 Task: Search one way flight ticket for 1 adult, 1 child, 1 infant in seat in premium economy from Washington, D.c./arlington: Ronald Reagan Washington National Airport to Fort Wayne: Fort Wayne International Airport on 8-4-2023. Choice of flights is JetBlue. Number of bags: 2 carry on bags and 4 checked bags. Price is upto 105000. Outbound departure time preference is 14:45.
Action: Mouse moved to (281, 366)
Screenshot: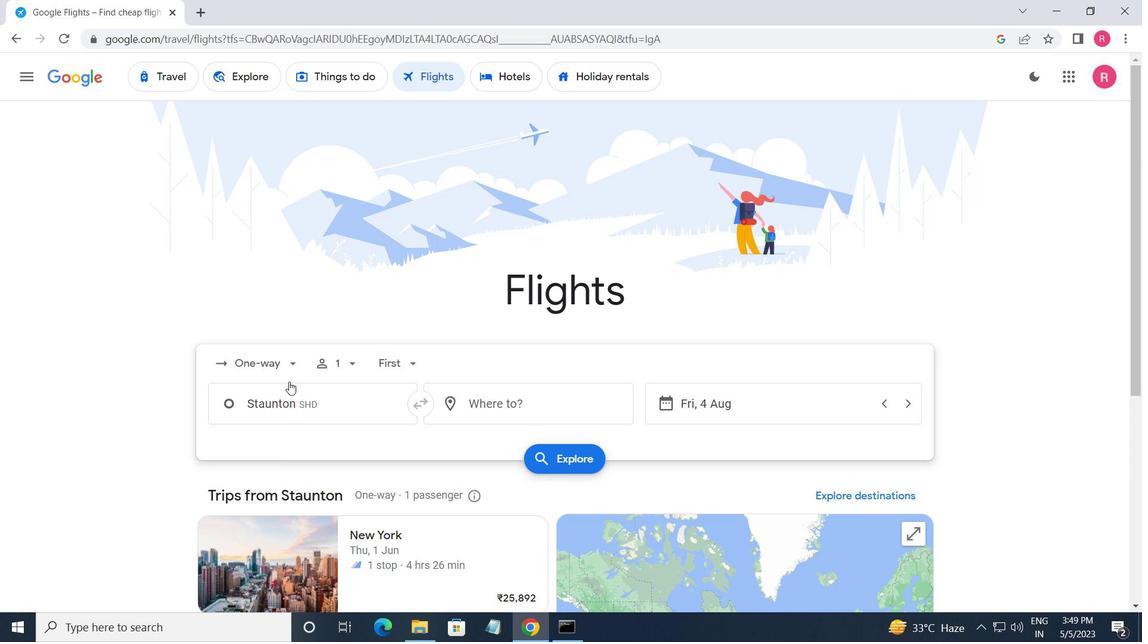 
Action: Mouse pressed left at (281, 366)
Screenshot: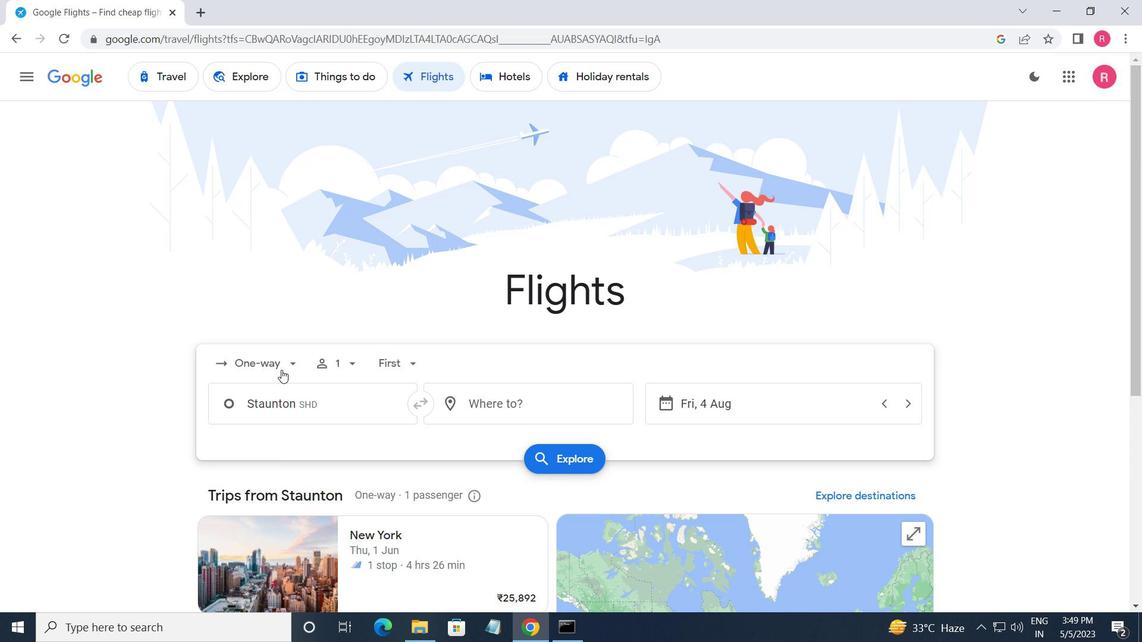
Action: Mouse moved to (253, 439)
Screenshot: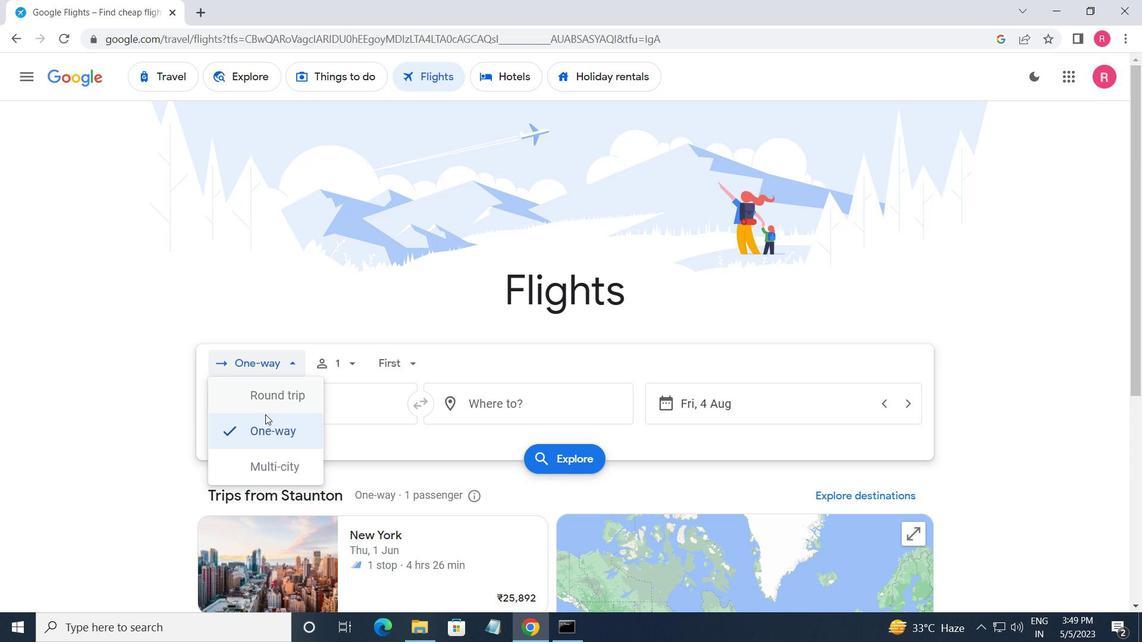 
Action: Mouse pressed left at (253, 439)
Screenshot: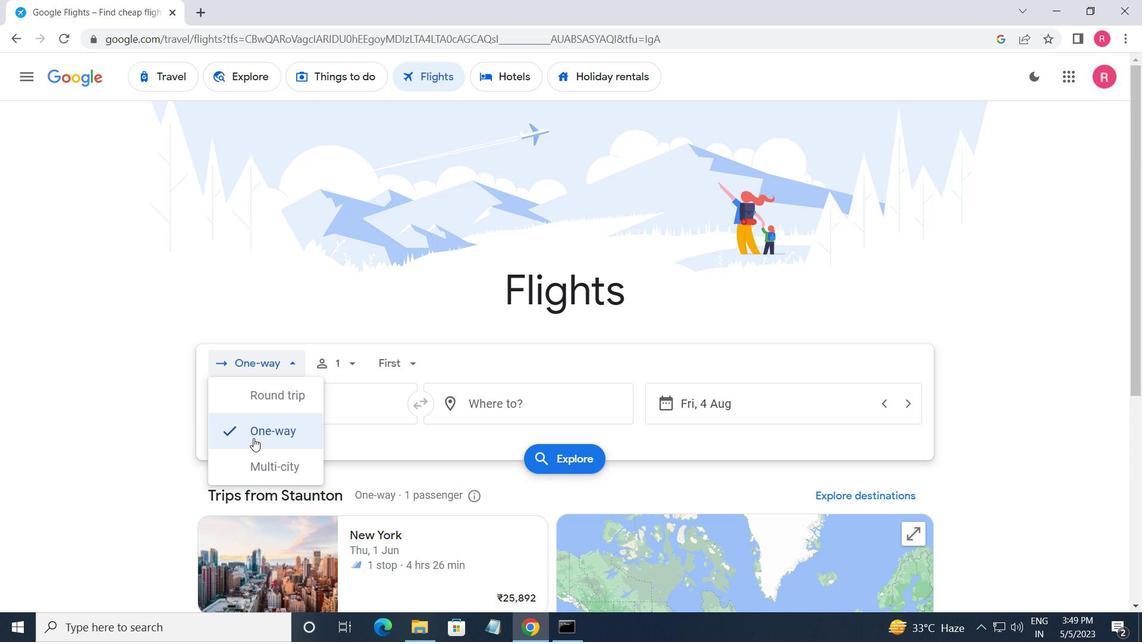 
Action: Mouse moved to (346, 365)
Screenshot: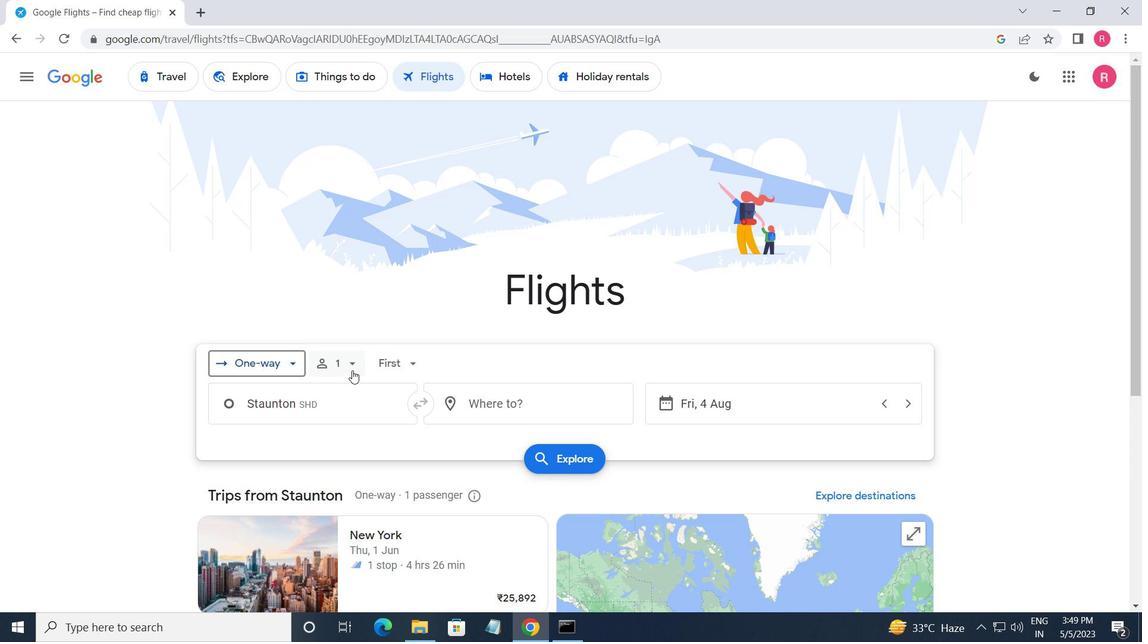 
Action: Mouse pressed left at (346, 365)
Screenshot: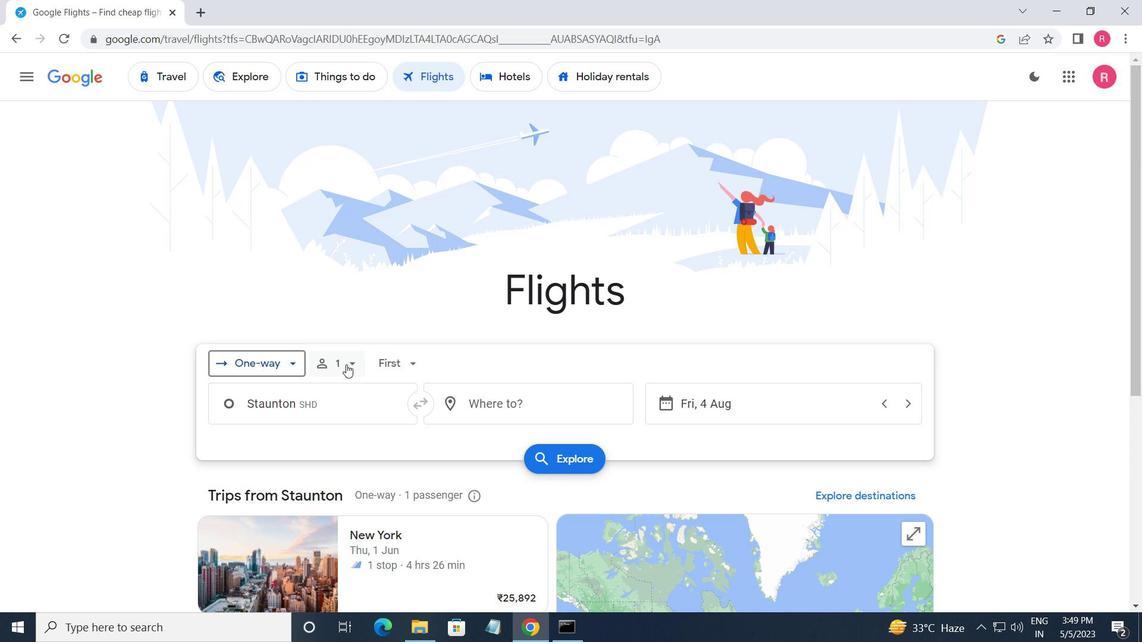 
Action: Mouse moved to (466, 444)
Screenshot: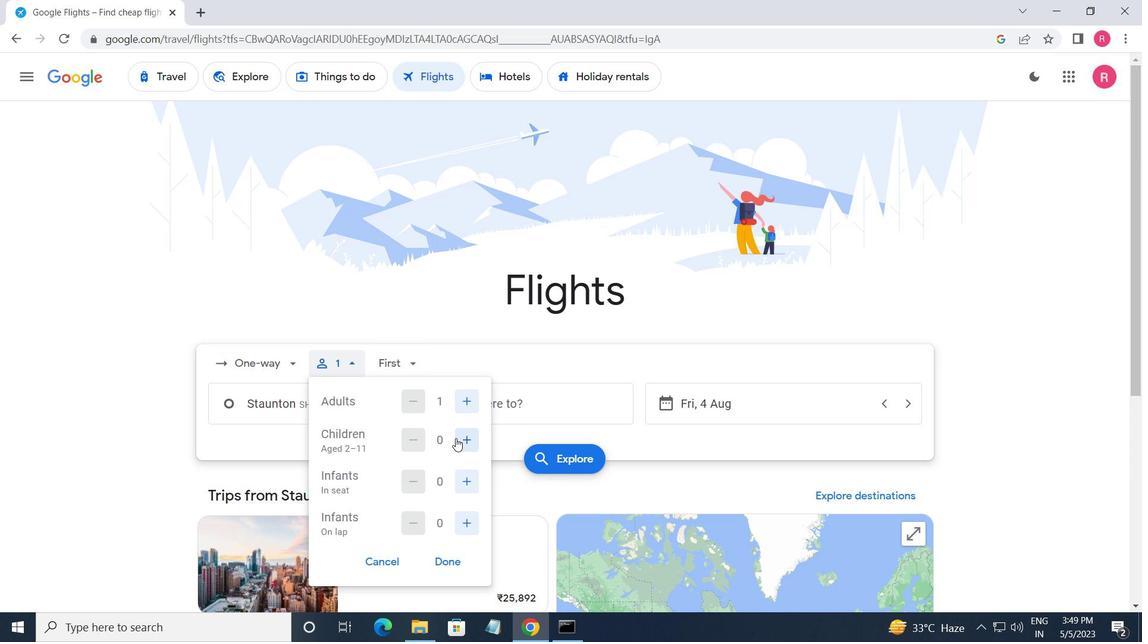 
Action: Mouse pressed left at (466, 444)
Screenshot: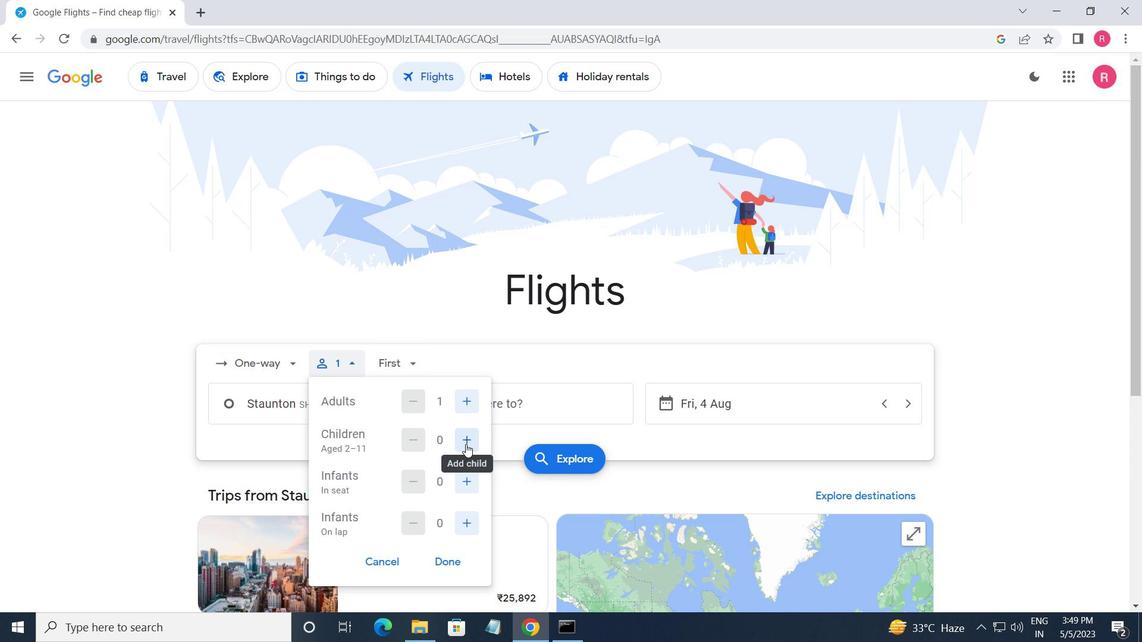 
Action: Mouse moved to (466, 485)
Screenshot: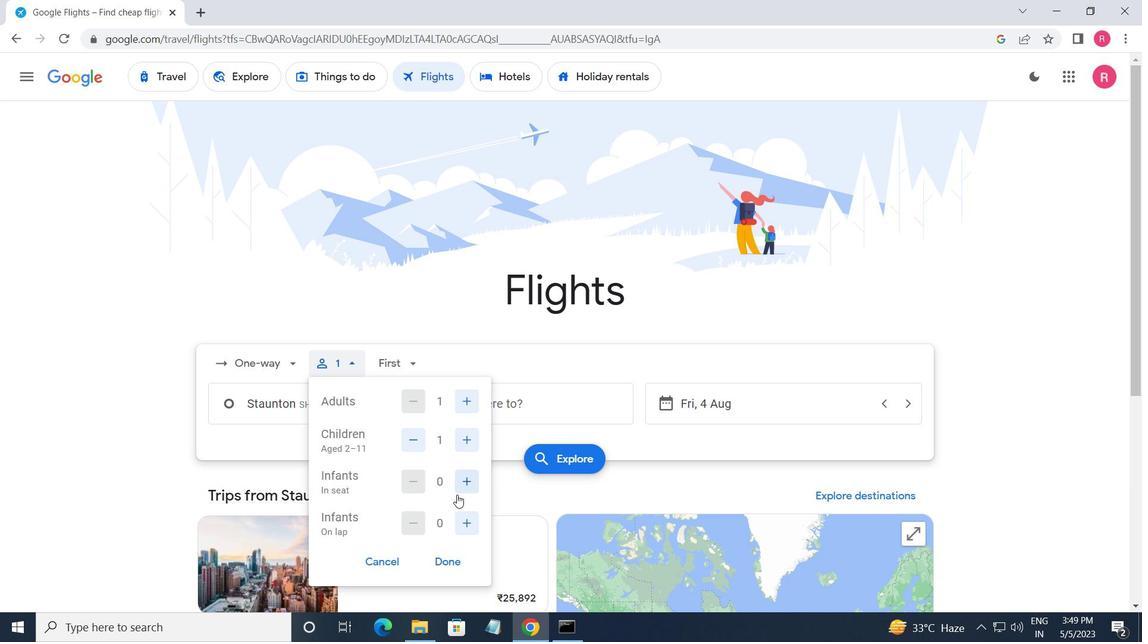 
Action: Mouse pressed left at (466, 485)
Screenshot: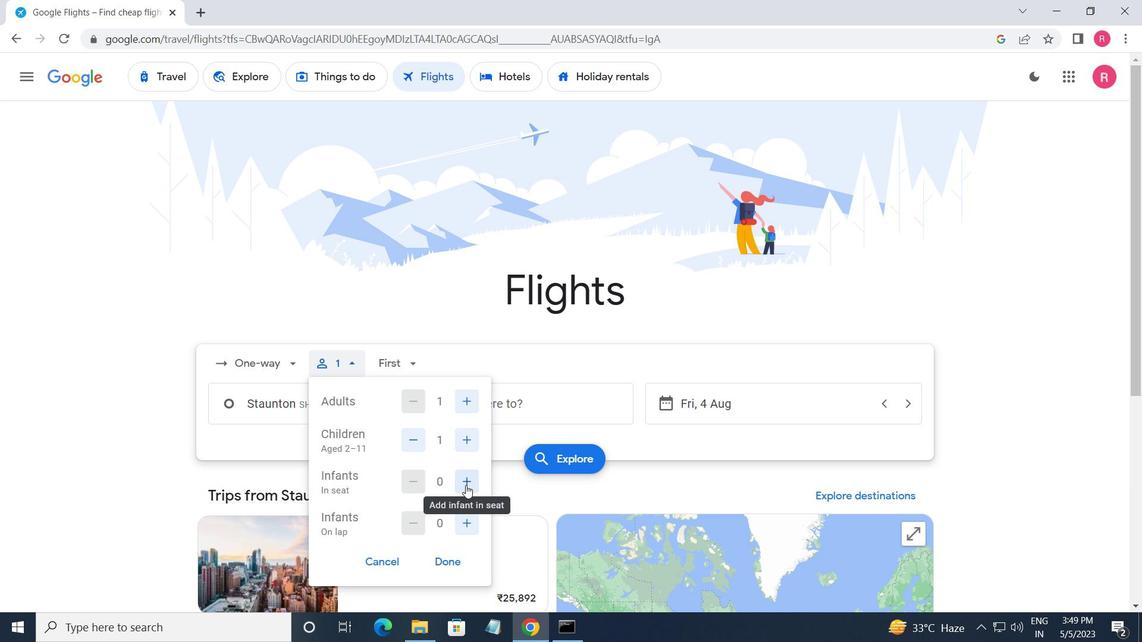 
Action: Mouse moved to (449, 558)
Screenshot: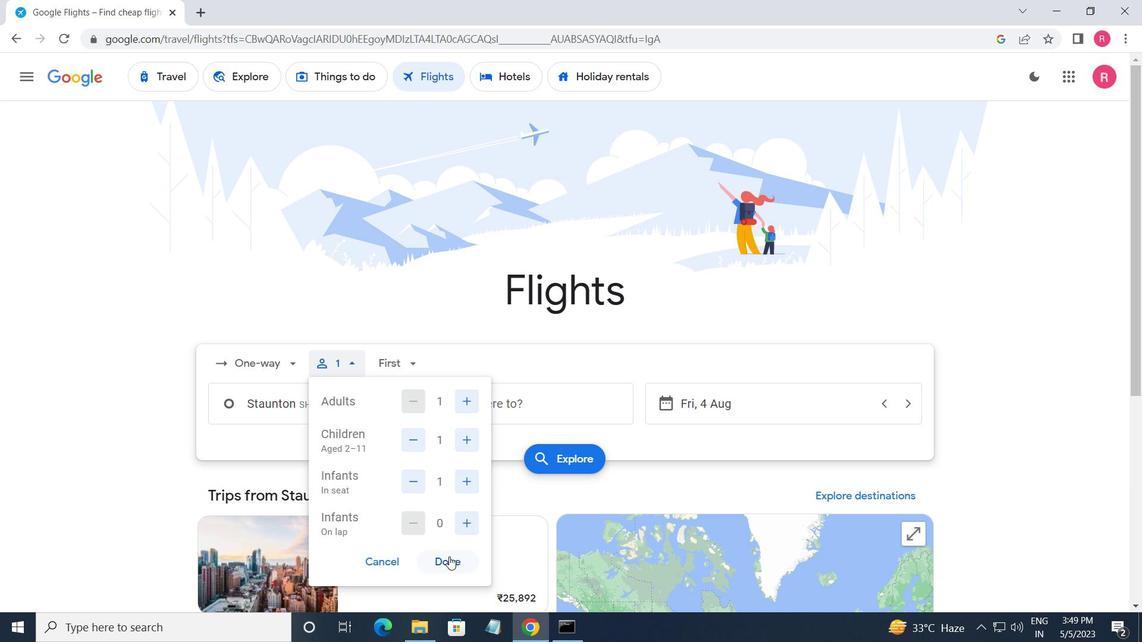 
Action: Mouse pressed left at (449, 558)
Screenshot: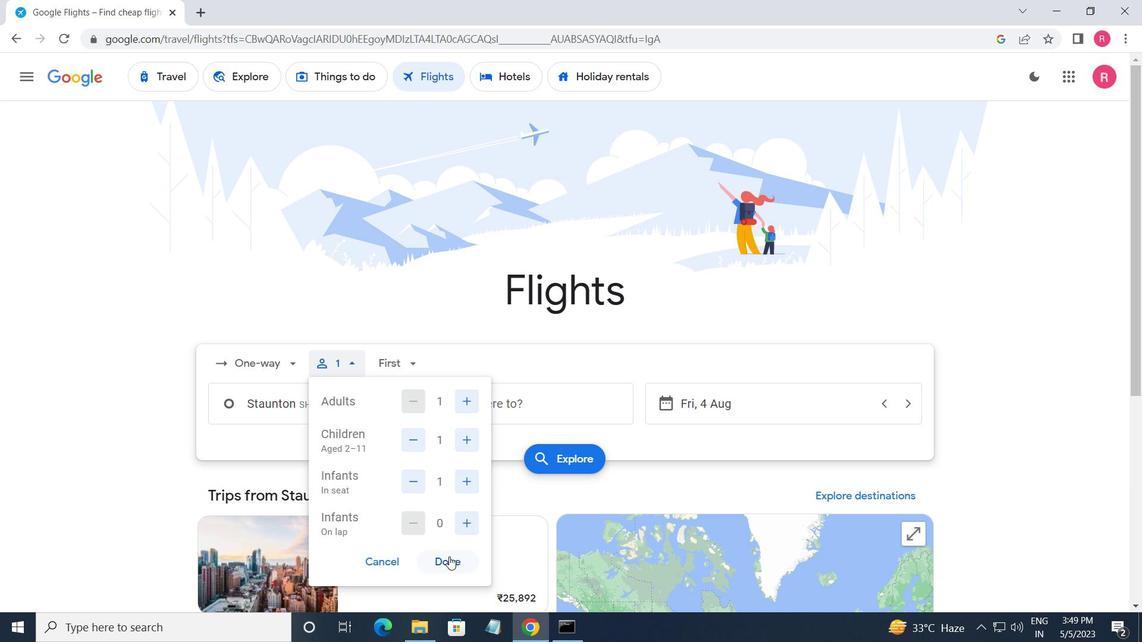 
Action: Mouse moved to (404, 366)
Screenshot: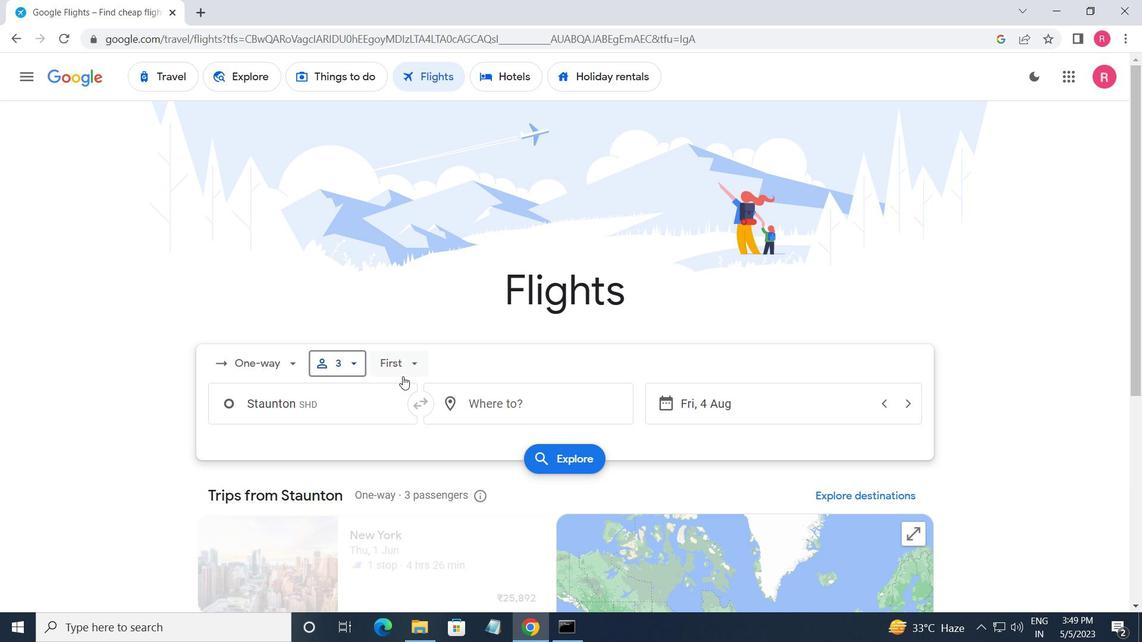
Action: Mouse pressed left at (404, 366)
Screenshot: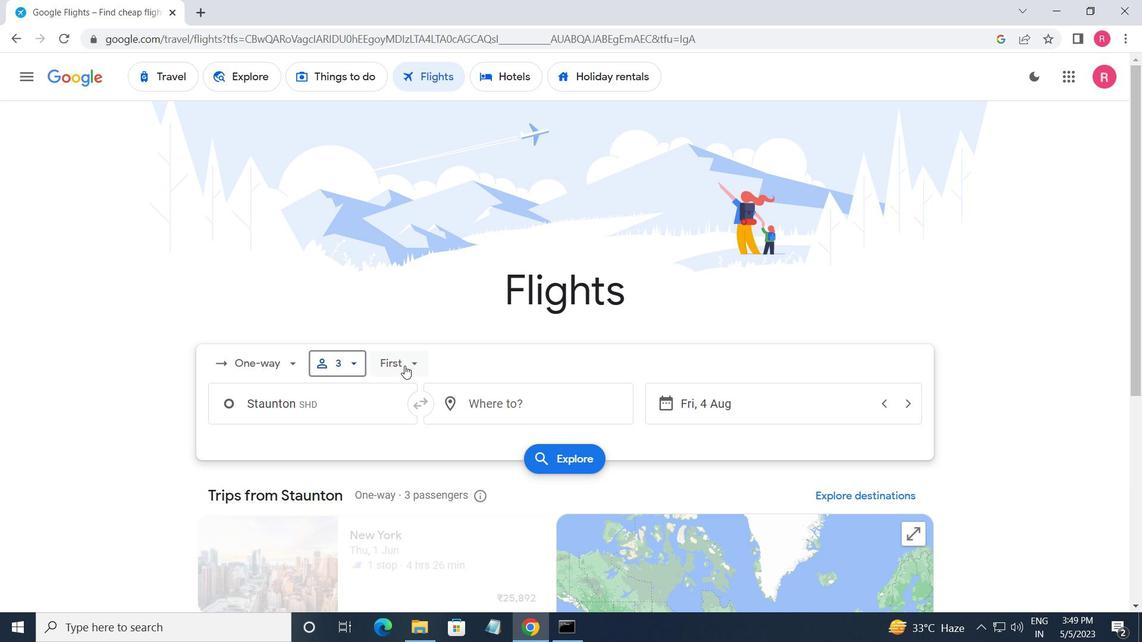 
Action: Mouse moved to (454, 433)
Screenshot: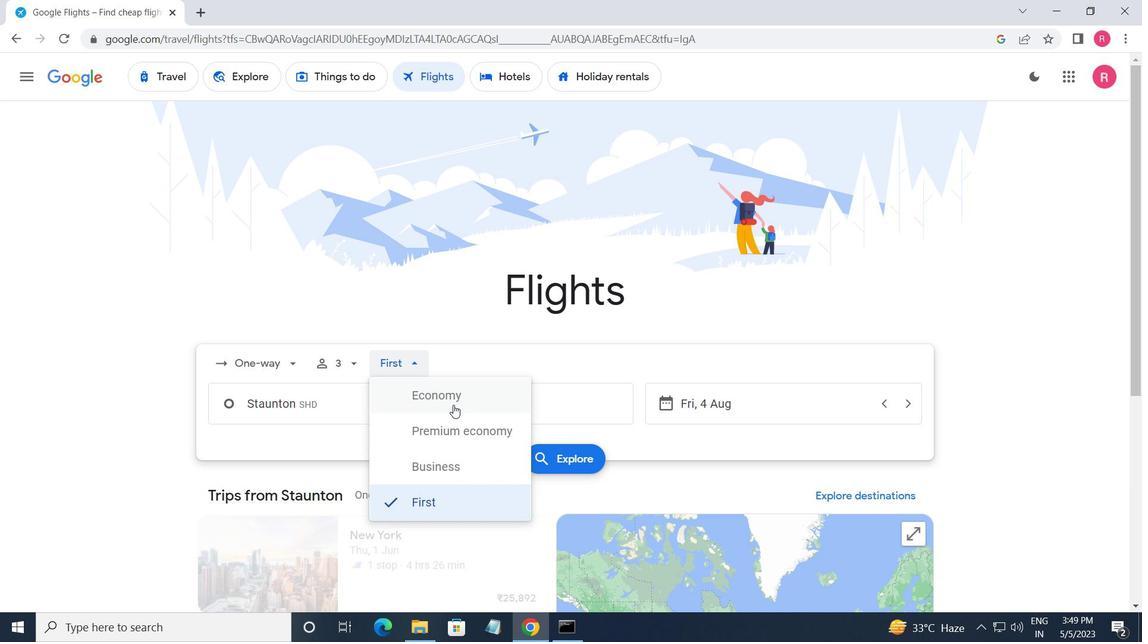 
Action: Mouse pressed left at (454, 433)
Screenshot: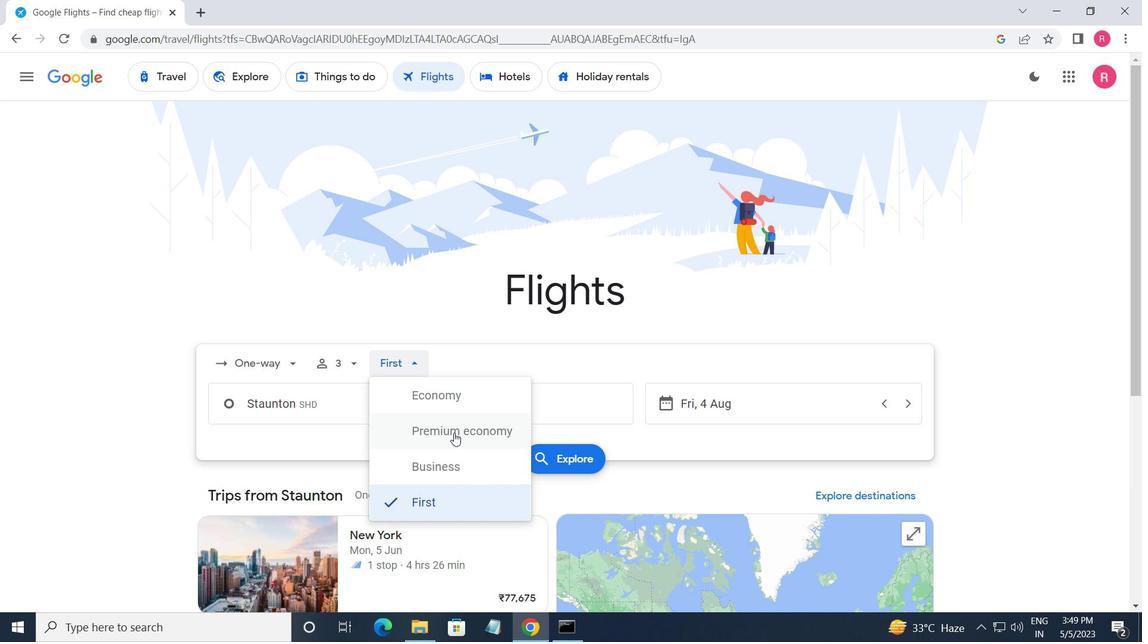 
Action: Mouse moved to (285, 398)
Screenshot: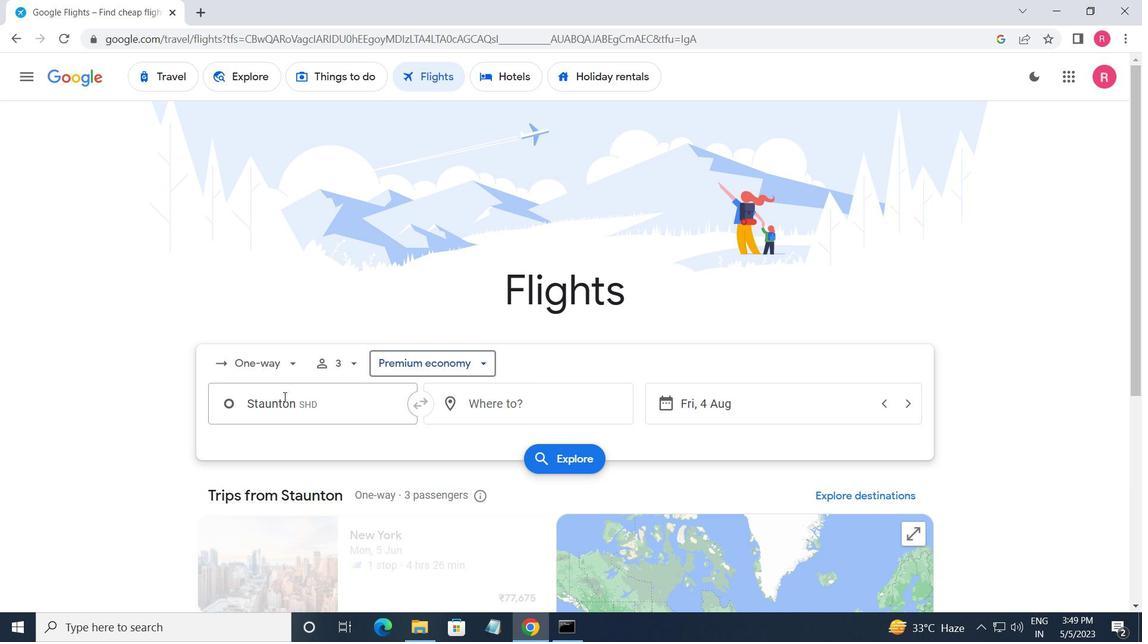 
Action: Mouse pressed left at (285, 398)
Screenshot: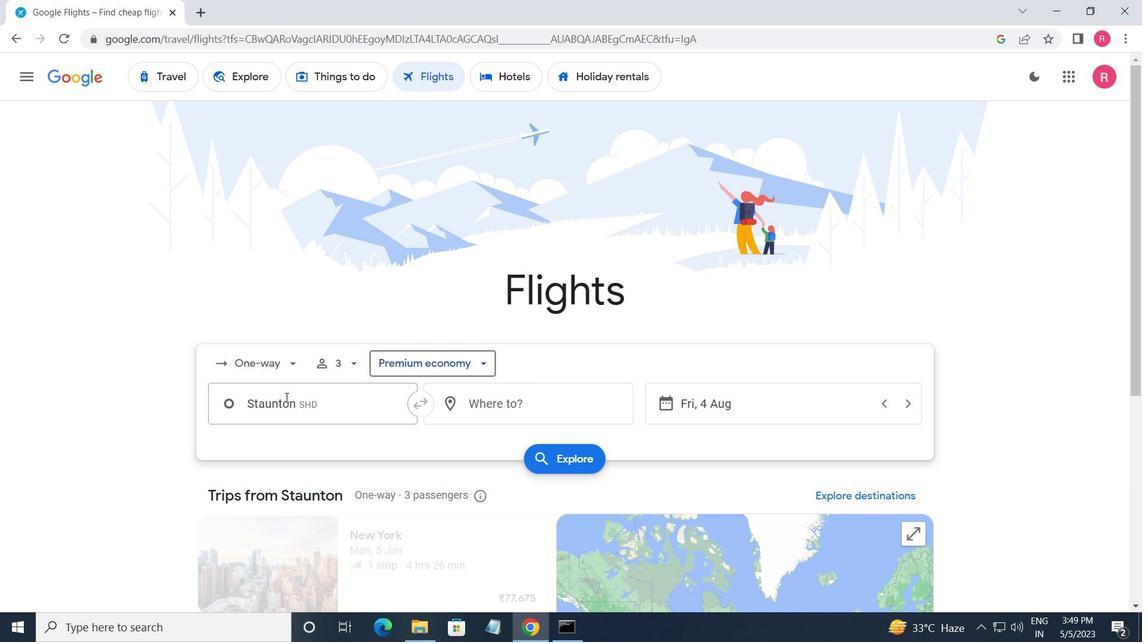 
Action: Key pressed <Key.shift>WASHINGTON
Screenshot: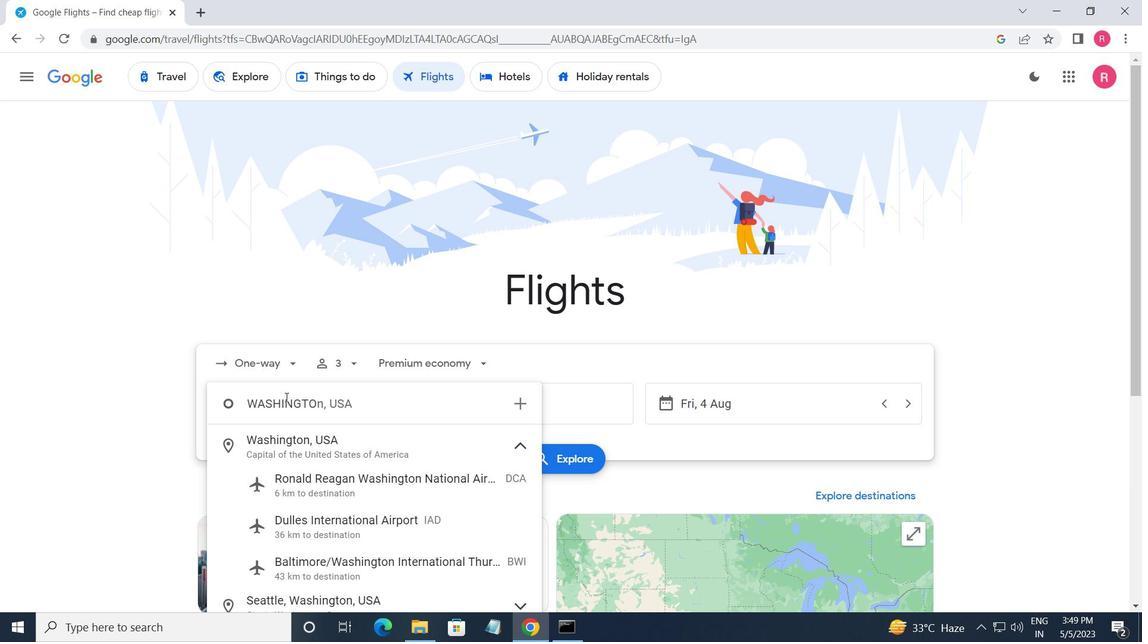 
Action: Mouse moved to (378, 487)
Screenshot: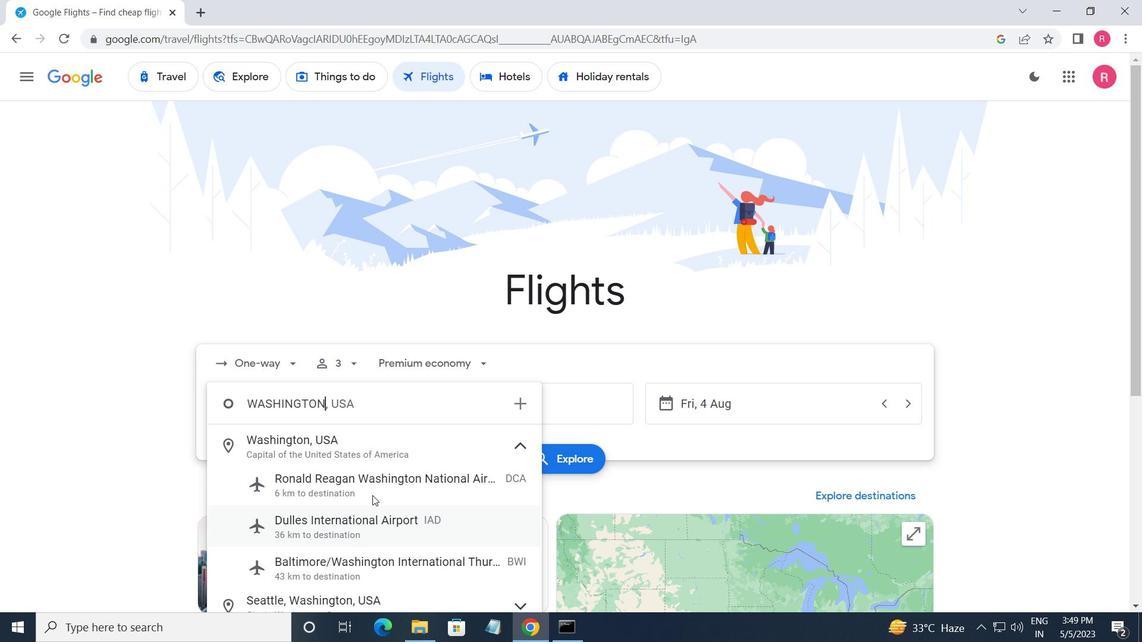 
Action: Mouse pressed left at (378, 487)
Screenshot: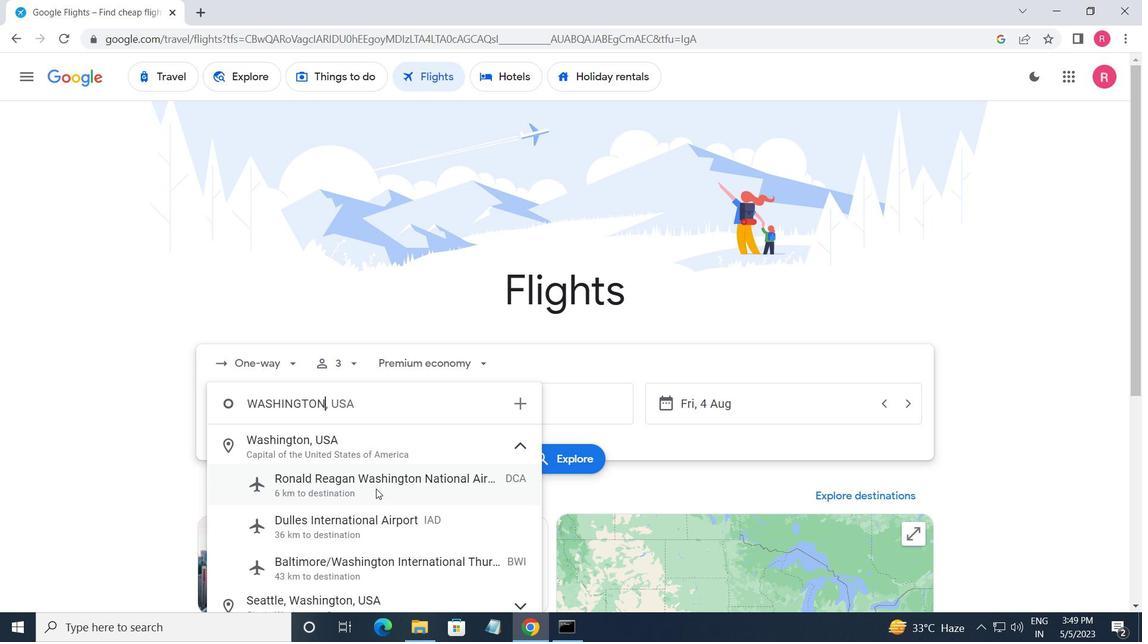 
Action: Mouse moved to (557, 416)
Screenshot: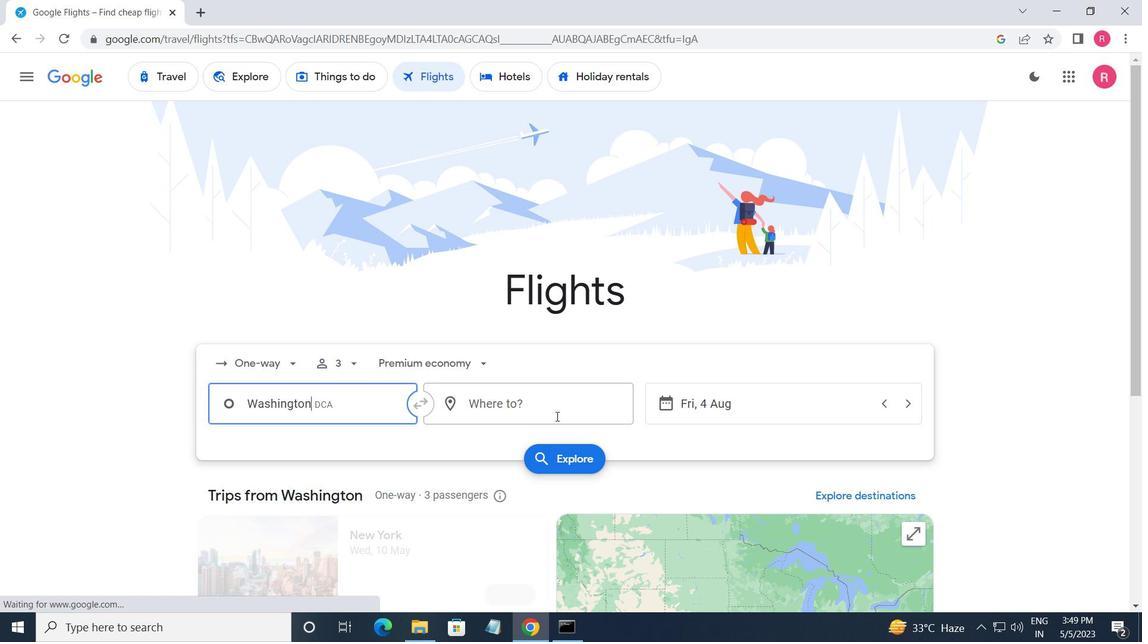 
Action: Mouse pressed left at (557, 416)
Screenshot: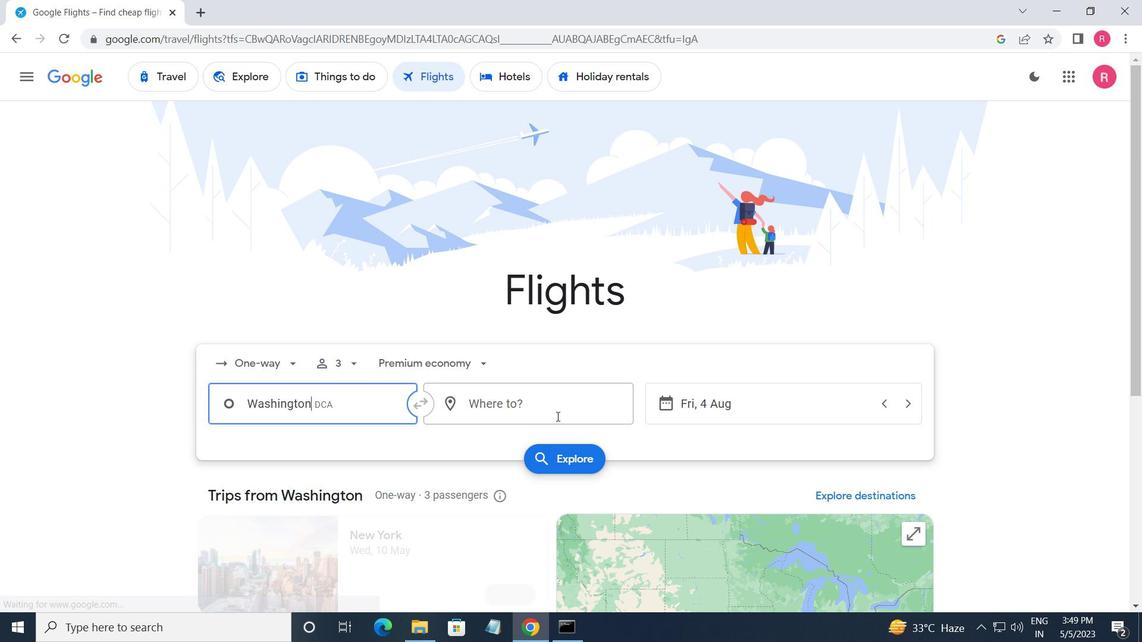 
Action: Key pressed <Key.caps_lock><Key.caps_lock>C<Key.caps_lock>OASTAL<Key.space><Key.caps_lock>C<Key.caps_lock>A
Screenshot: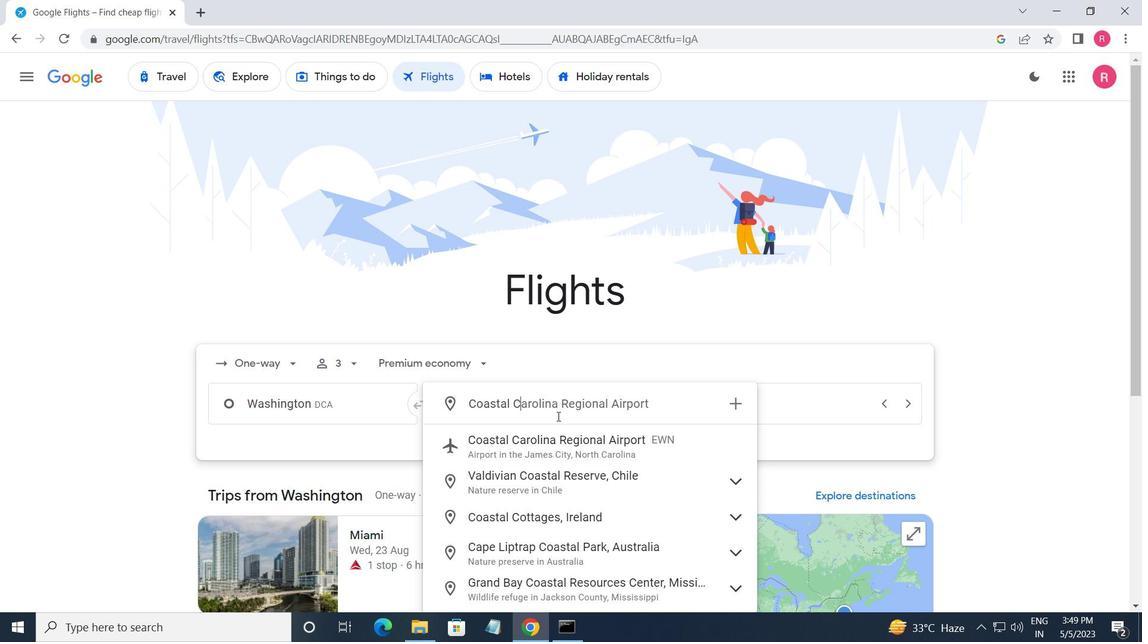 
Action: Mouse moved to (566, 450)
Screenshot: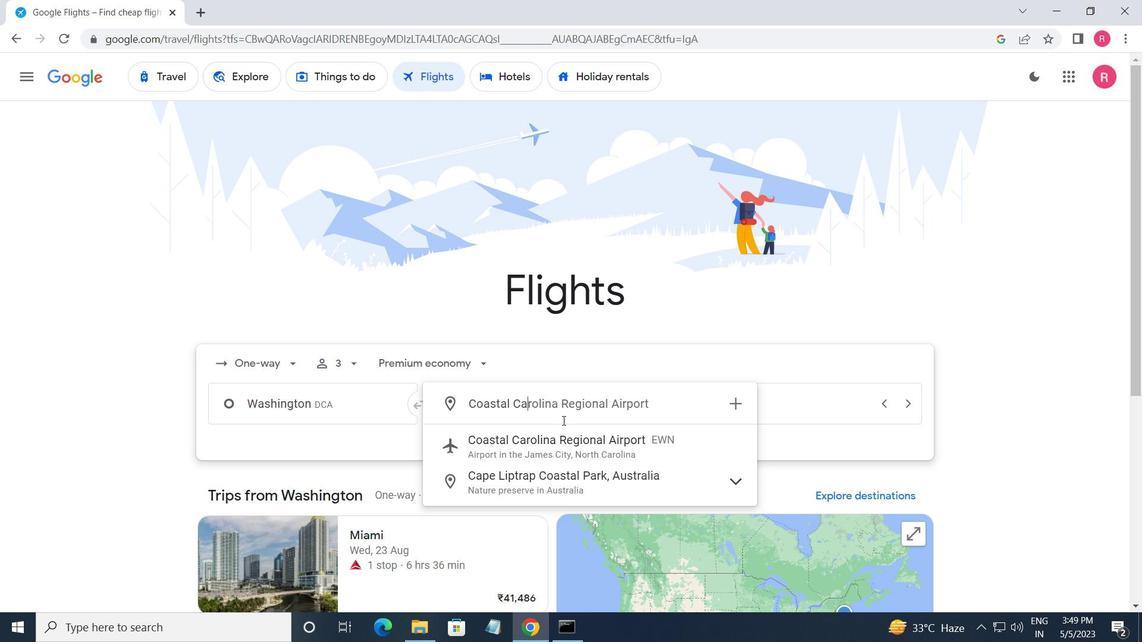 
Action: Mouse pressed left at (566, 450)
Screenshot: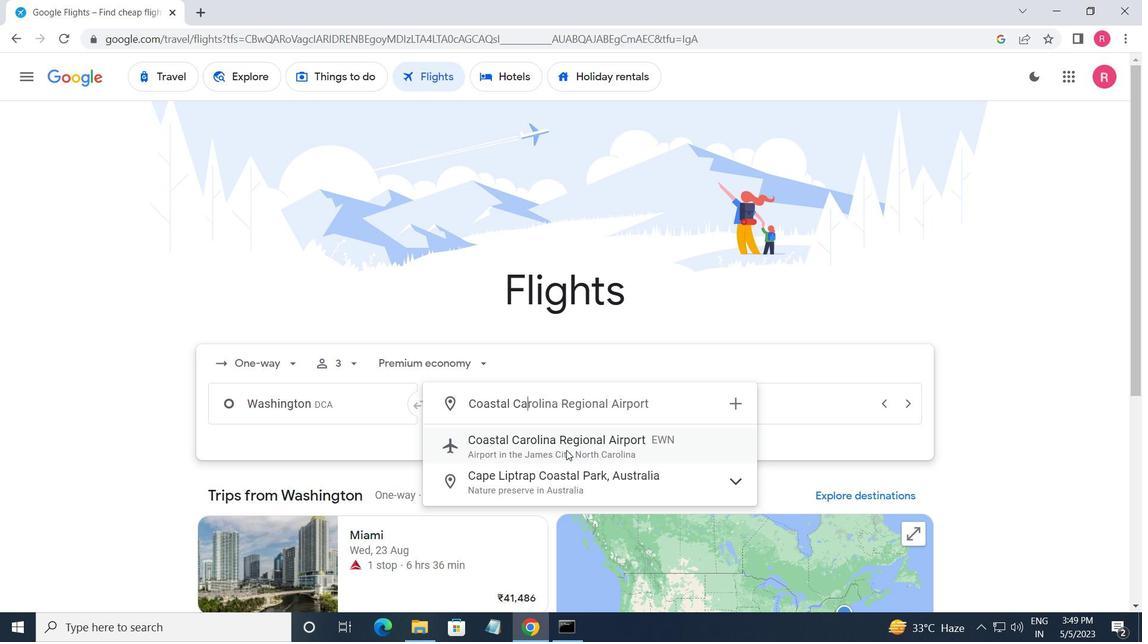 
Action: Mouse moved to (776, 403)
Screenshot: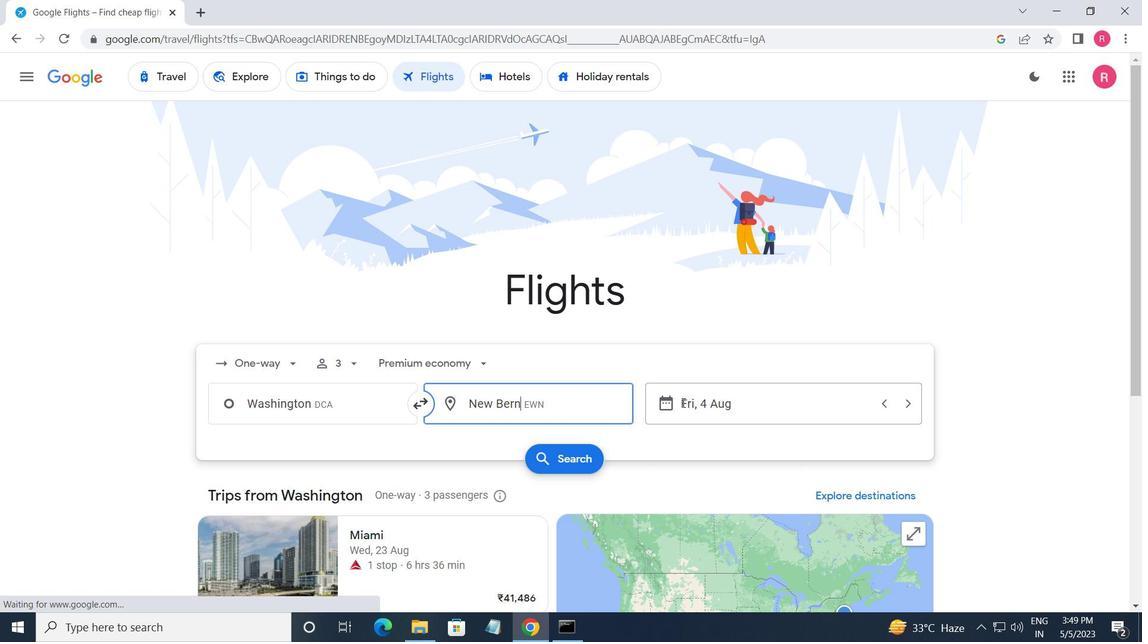 
Action: Mouse pressed left at (776, 403)
Screenshot: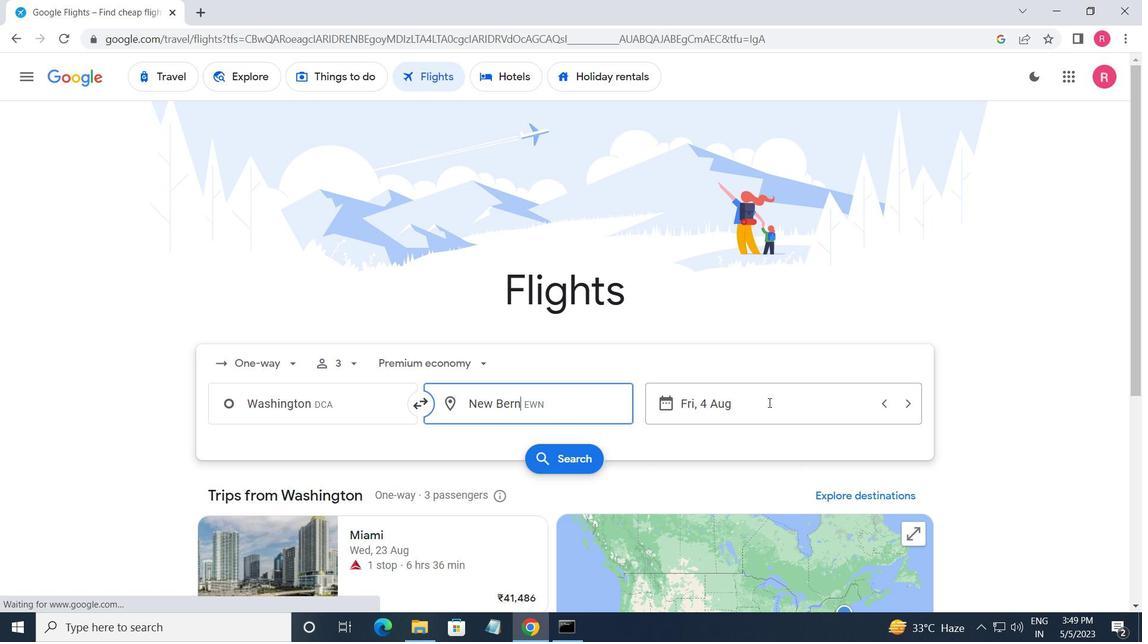 
Action: Mouse moved to (574, 347)
Screenshot: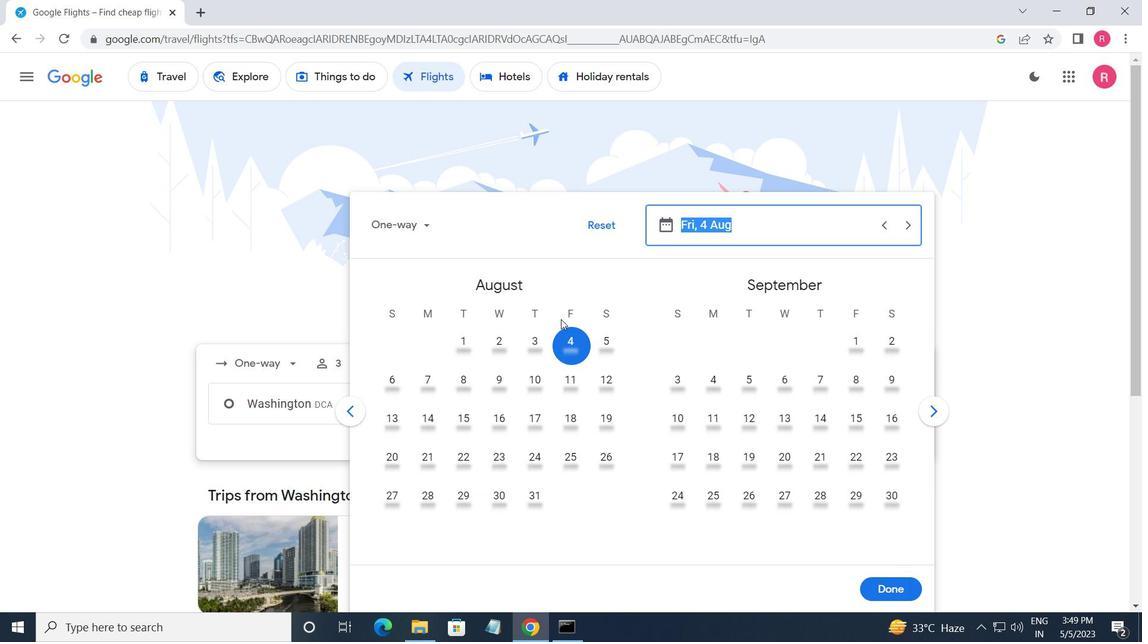
Action: Mouse pressed left at (574, 347)
Screenshot: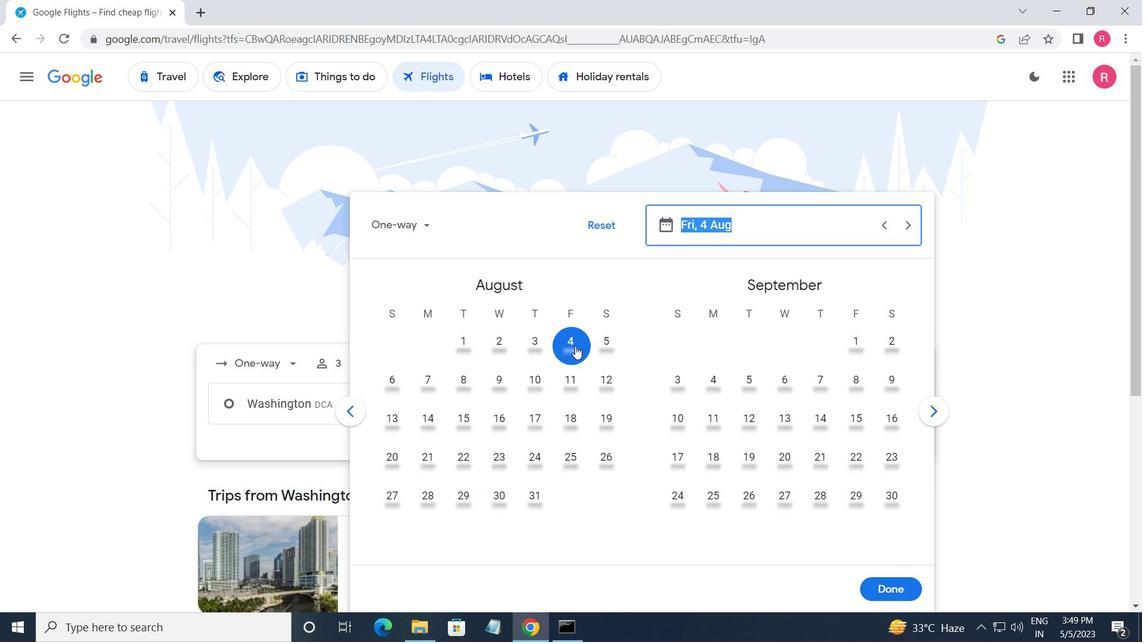 
Action: Mouse moved to (874, 586)
Screenshot: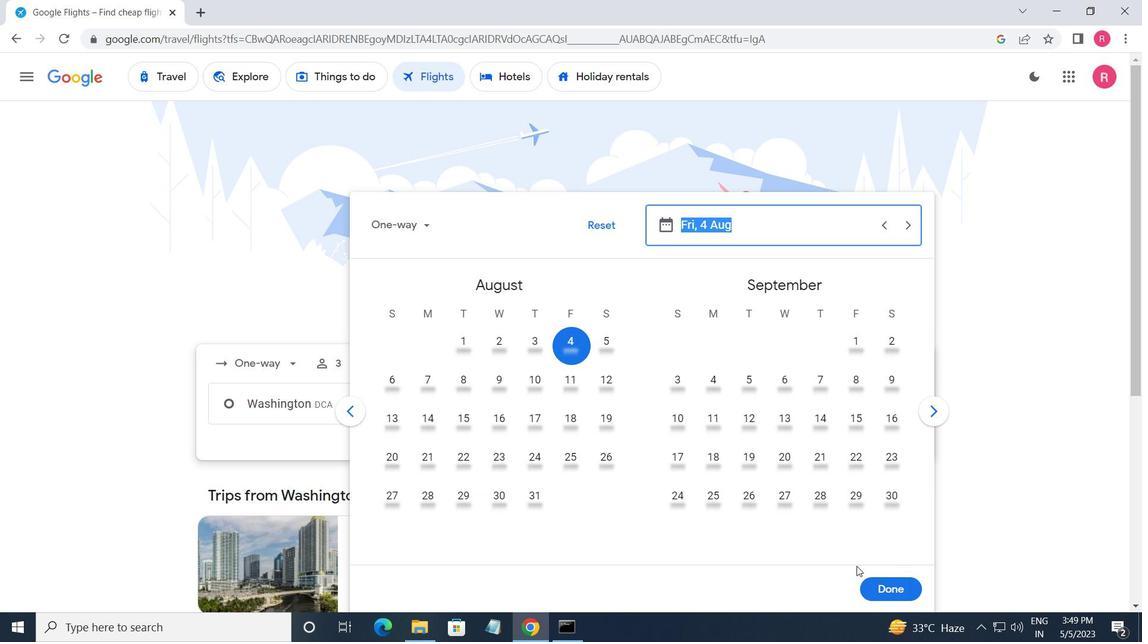 
Action: Mouse pressed left at (874, 586)
Screenshot: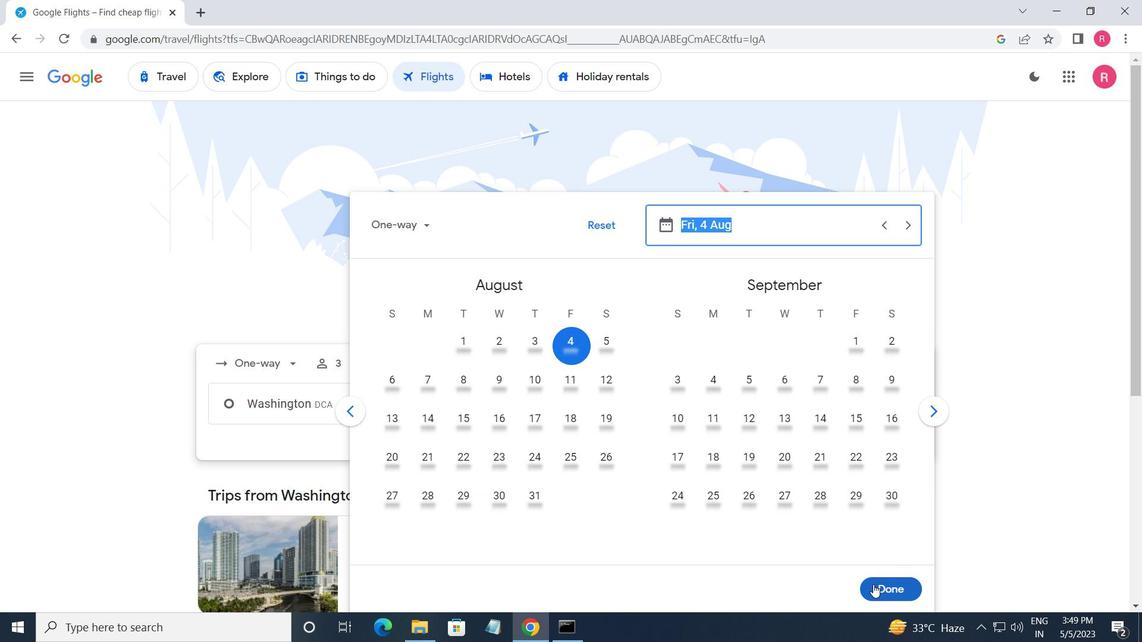
Action: Mouse moved to (545, 458)
Screenshot: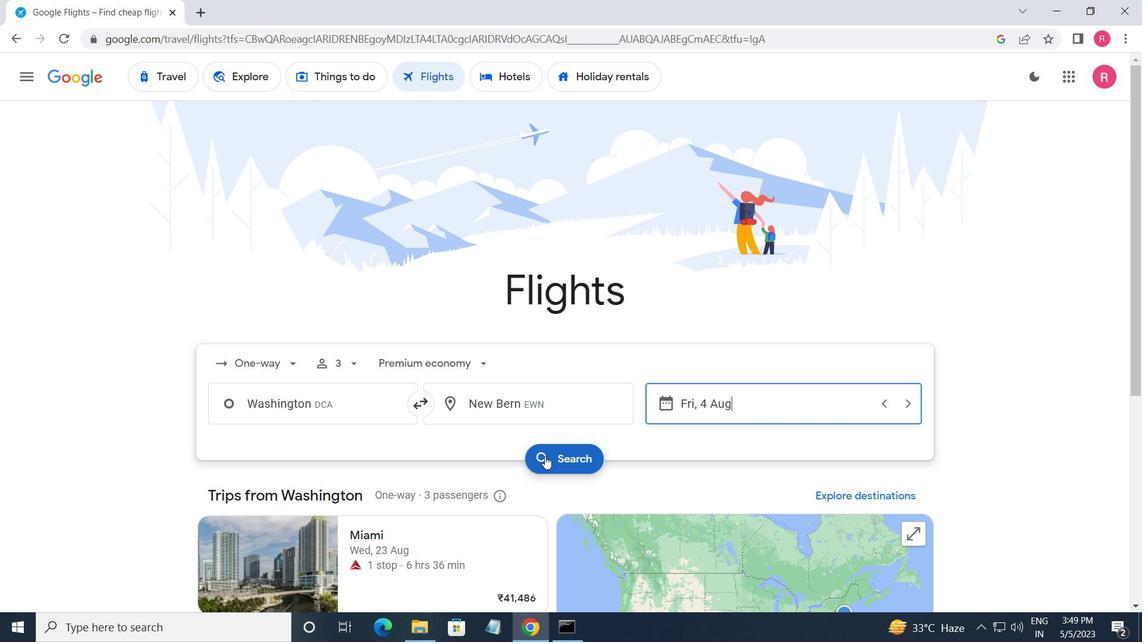 
Action: Mouse pressed left at (545, 458)
Screenshot: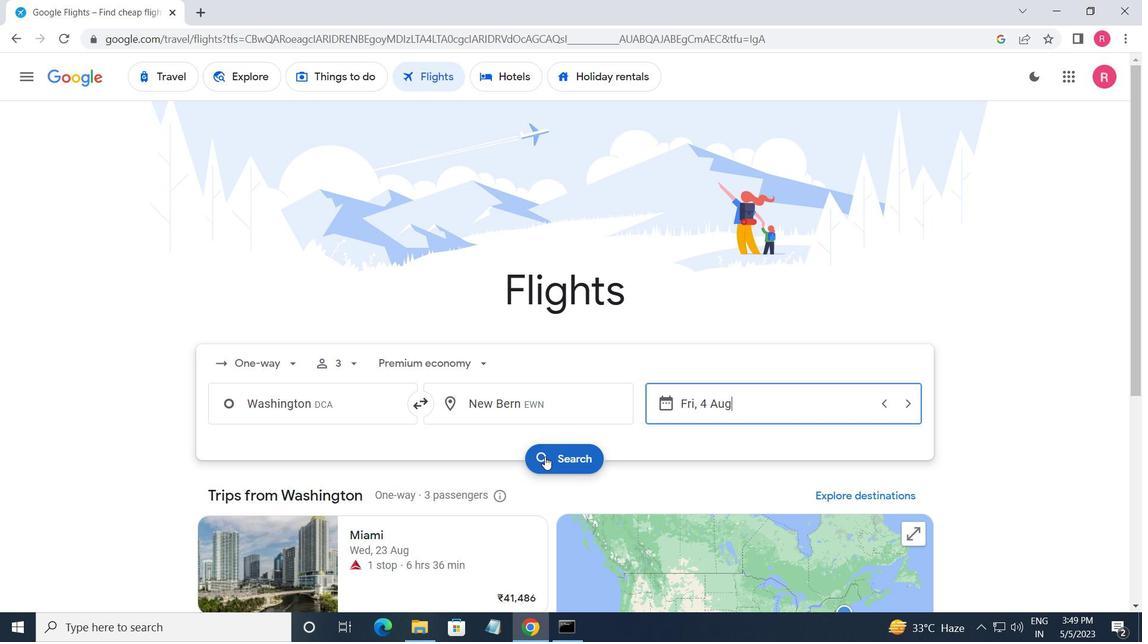 
Action: Mouse moved to (234, 224)
Screenshot: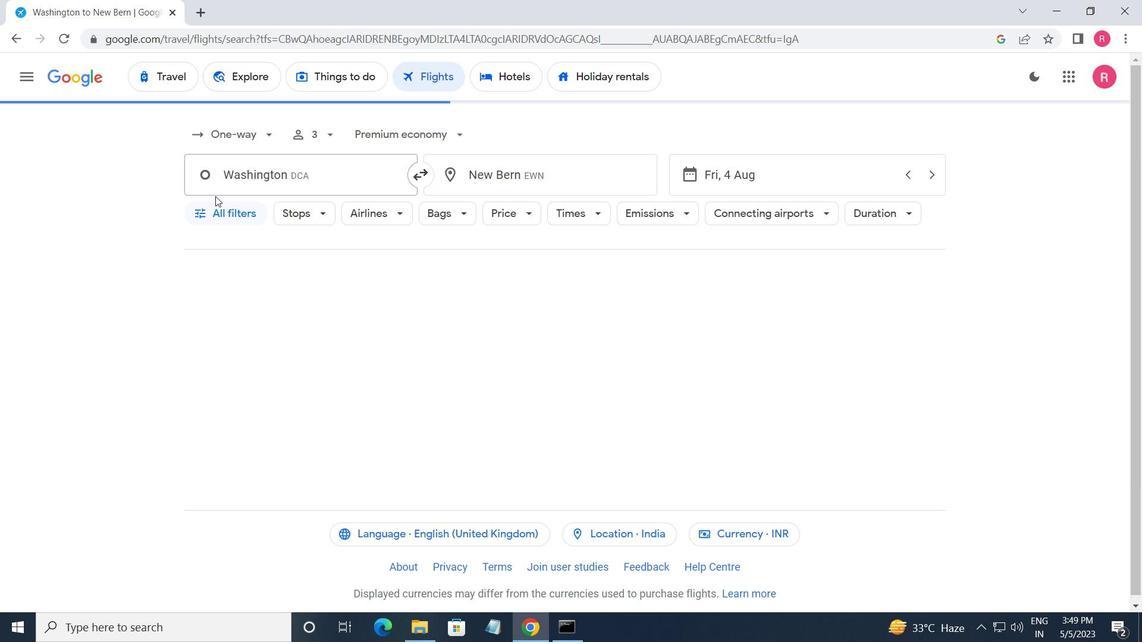 
Action: Mouse pressed left at (234, 224)
Screenshot: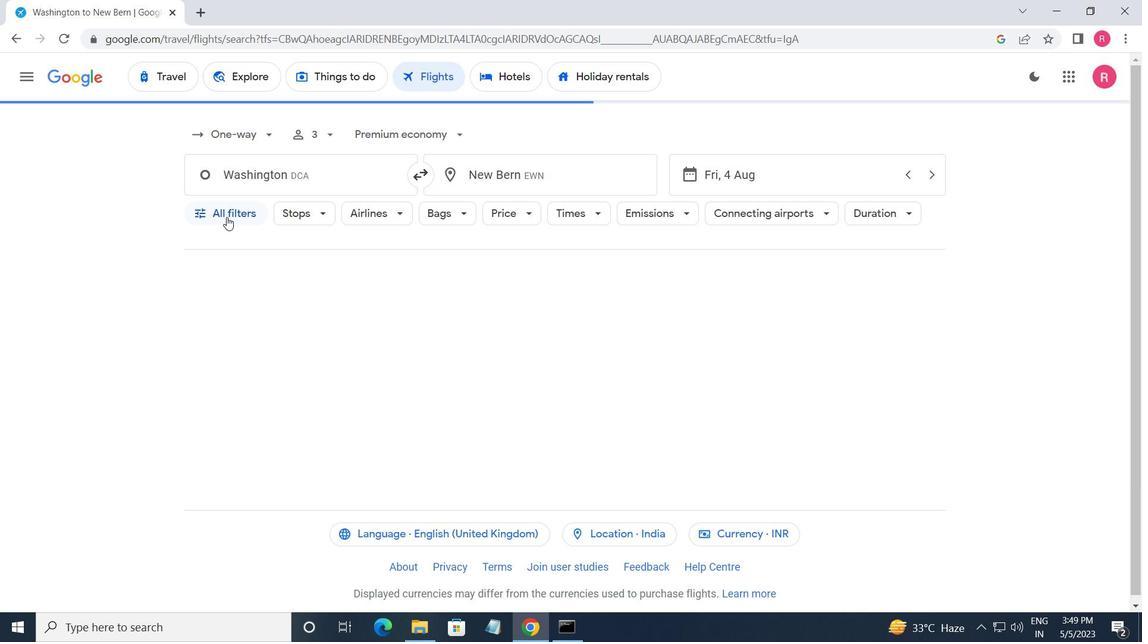 
Action: Mouse moved to (245, 276)
Screenshot: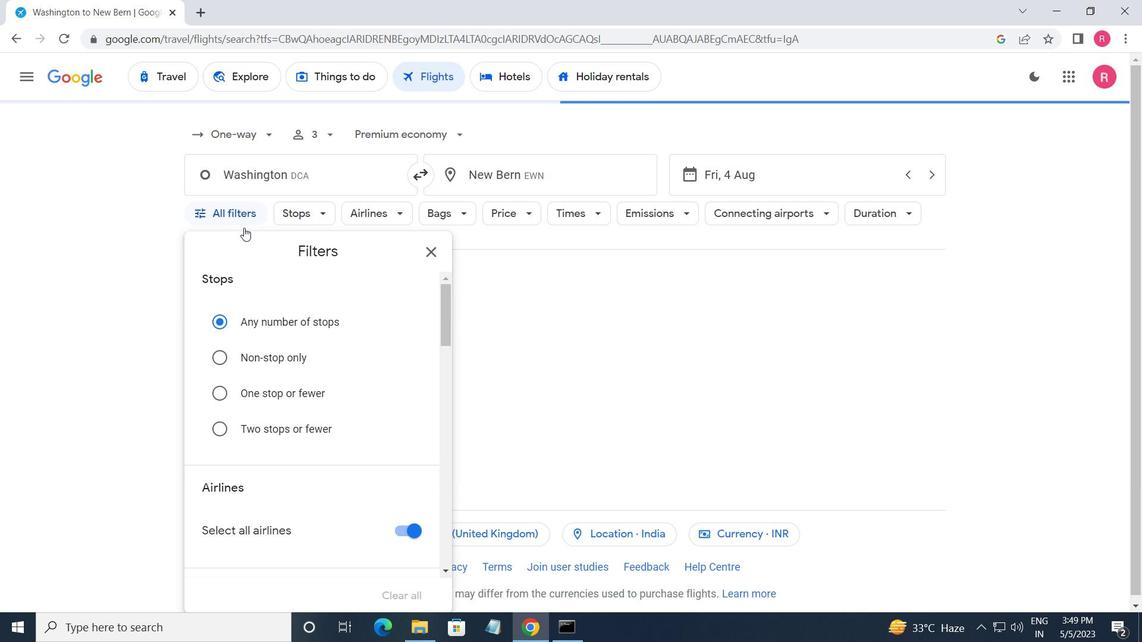 
Action: Mouse scrolled (245, 275) with delta (0, 0)
Screenshot: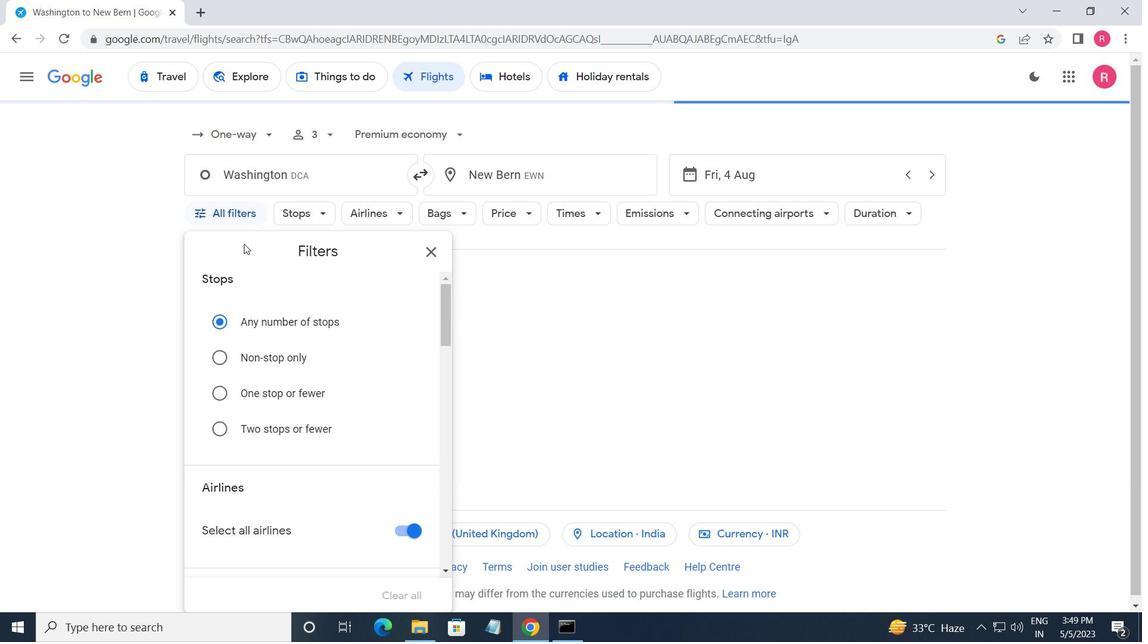 
Action: Mouse moved to (245, 278)
Screenshot: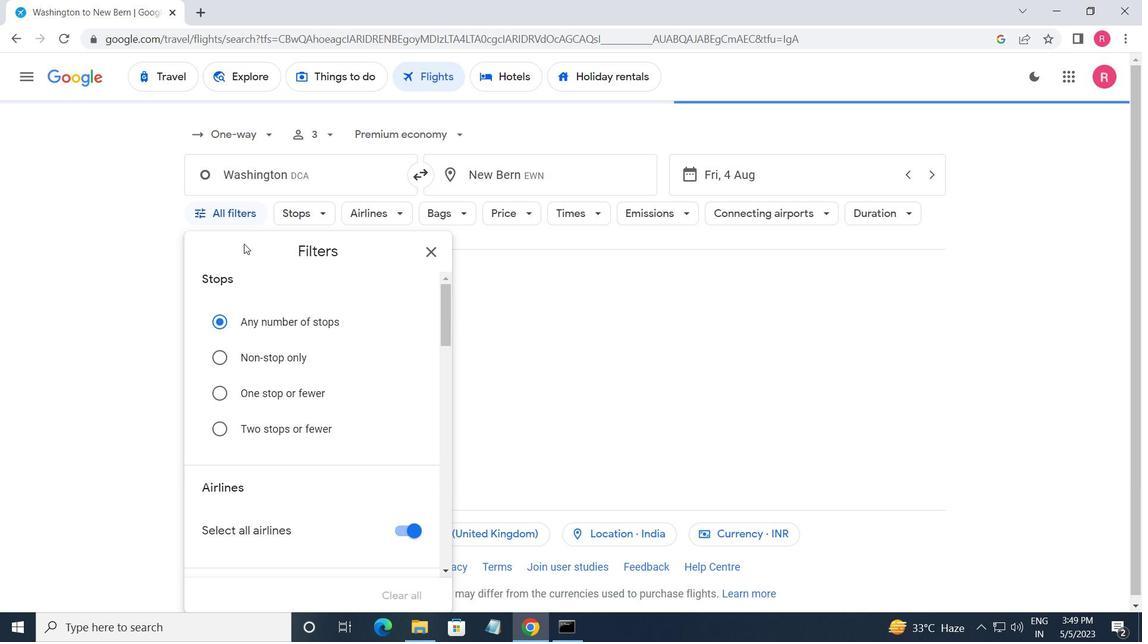 
Action: Mouse scrolled (245, 277) with delta (0, 0)
Screenshot: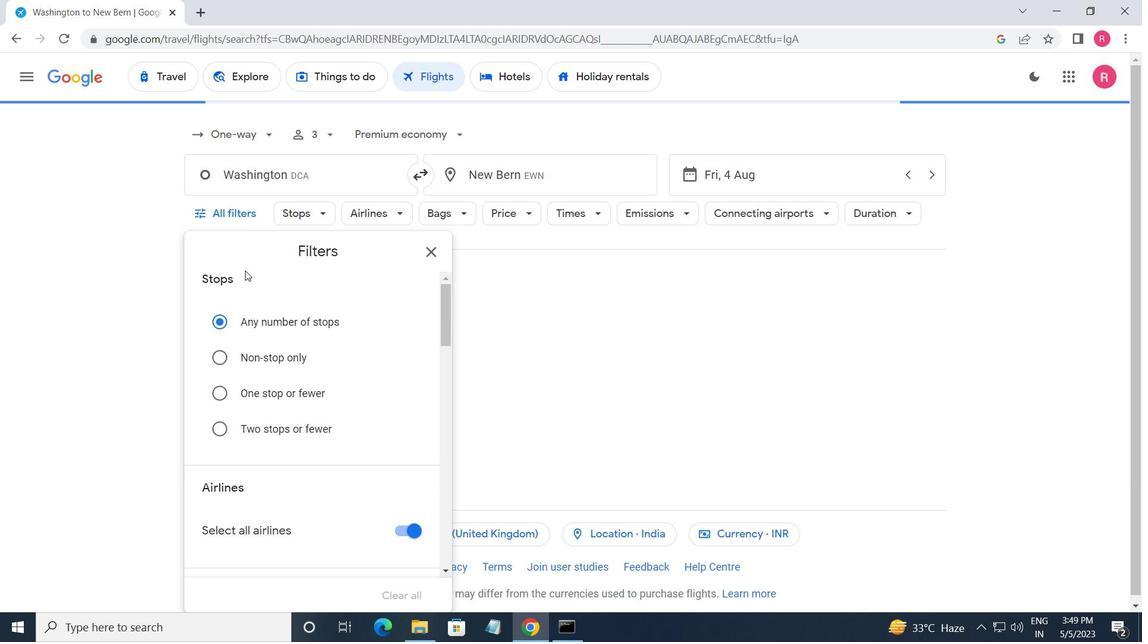 
Action: Mouse moved to (246, 279)
Screenshot: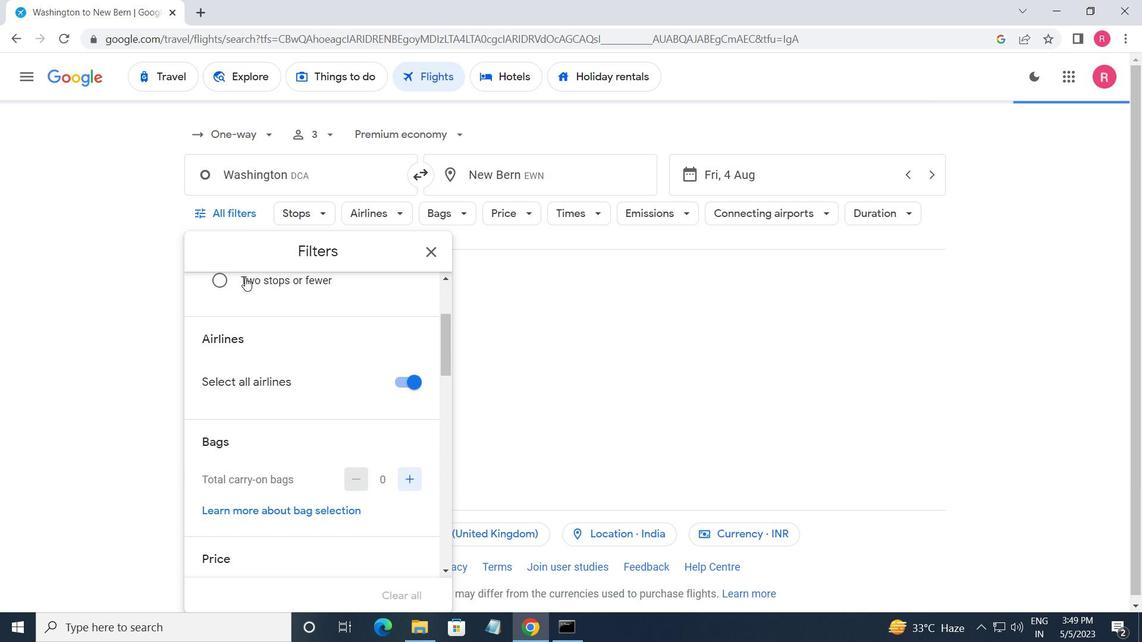
Action: Mouse scrolled (246, 279) with delta (0, 0)
Screenshot: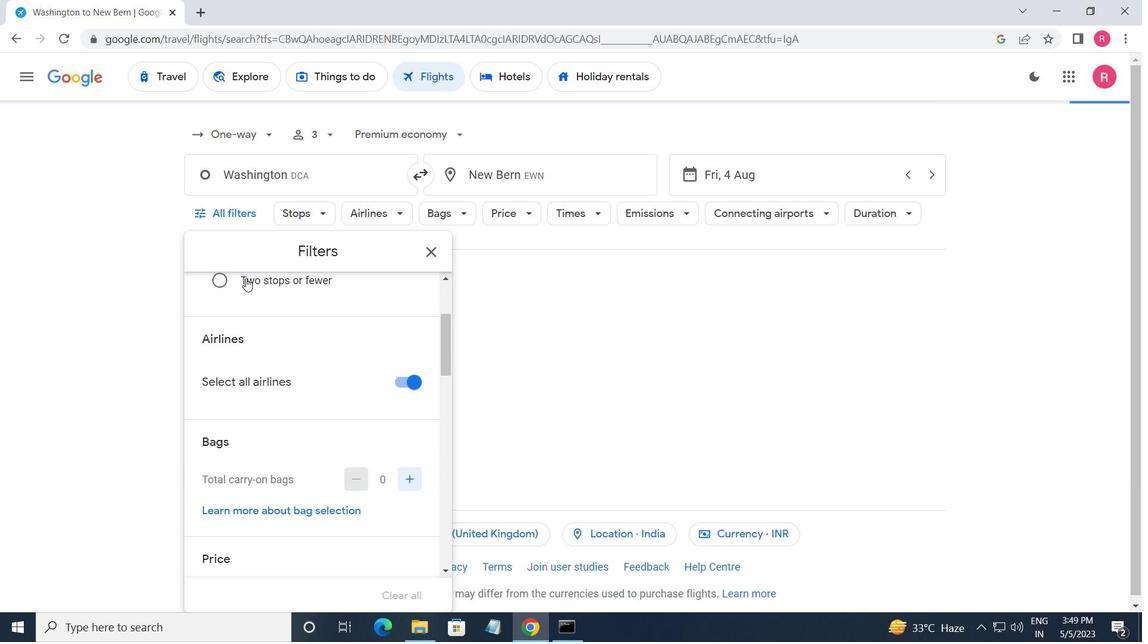 
Action: Mouse moved to (313, 344)
Screenshot: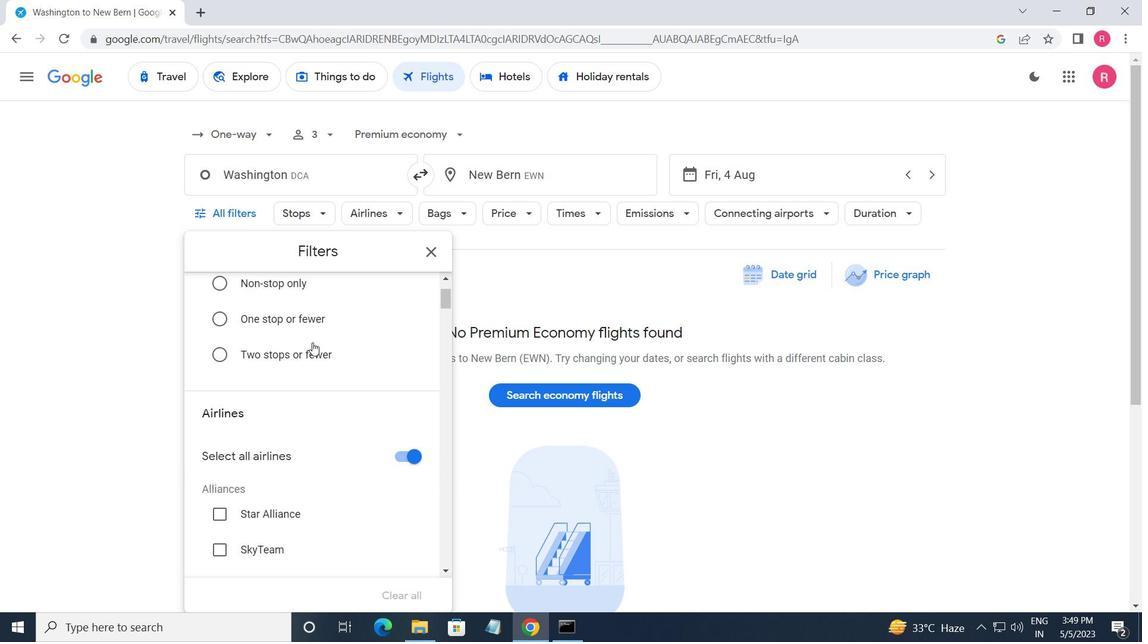 
Action: Mouse scrolled (313, 343) with delta (0, 0)
Screenshot: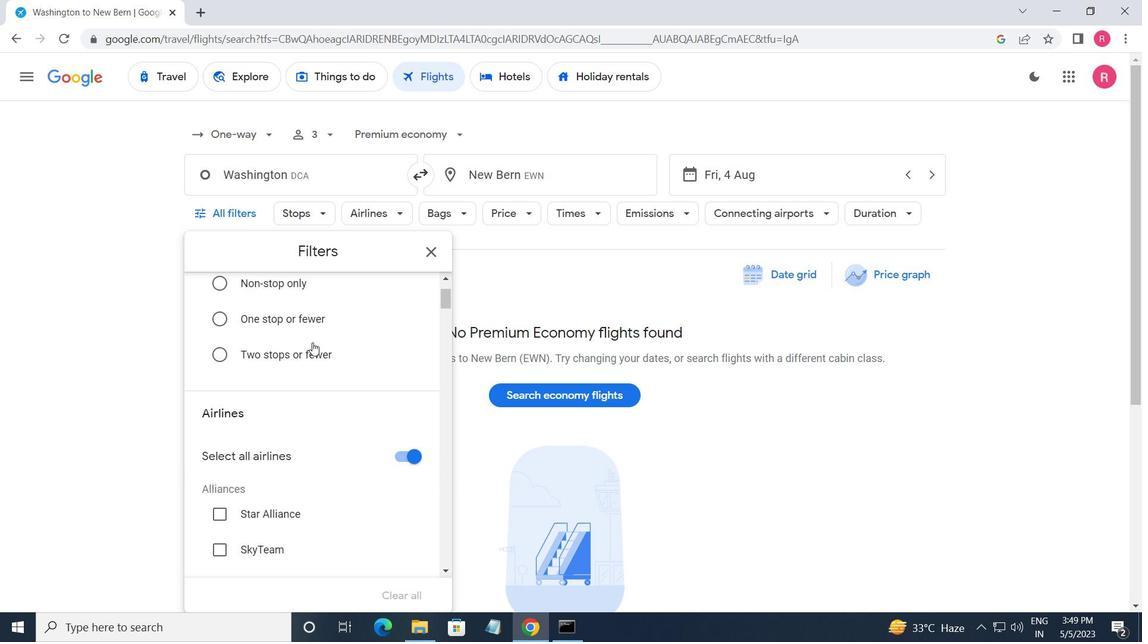 
Action: Mouse scrolled (313, 343) with delta (0, 0)
Screenshot: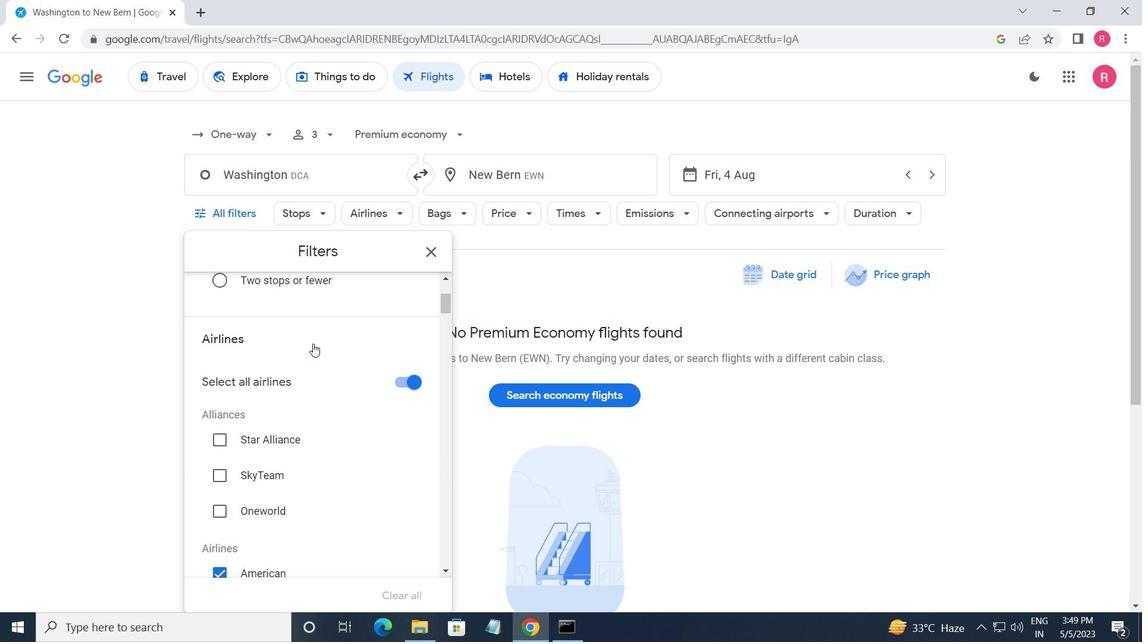
Action: Mouse moved to (313, 345)
Screenshot: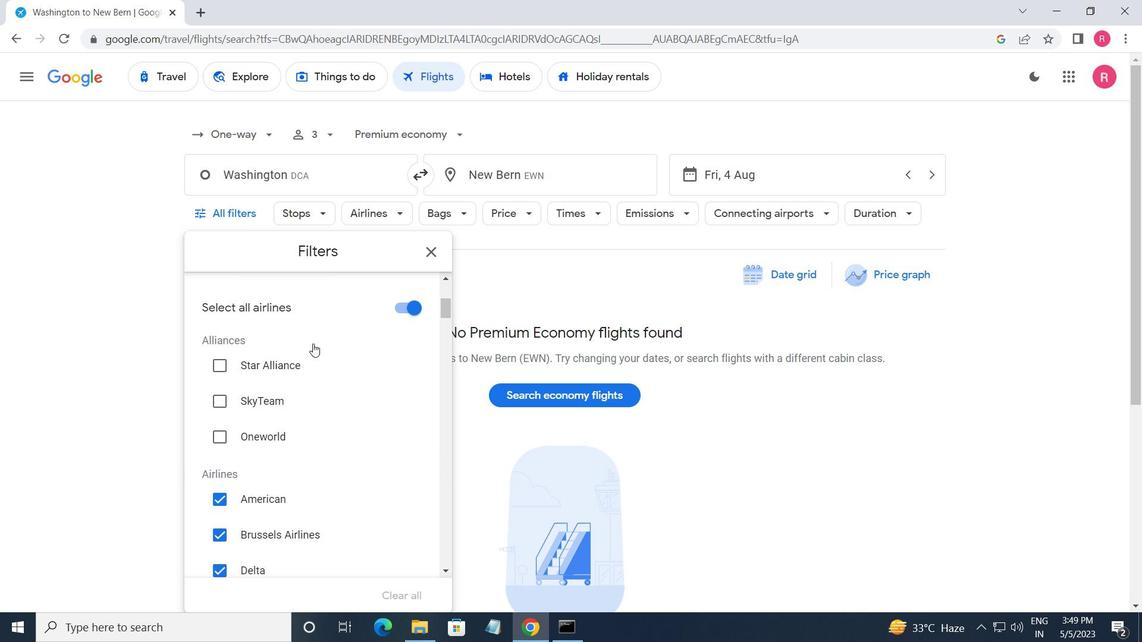 
Action: Mouse scrolled (313, 345) with delta (0, 0)
Screenshot: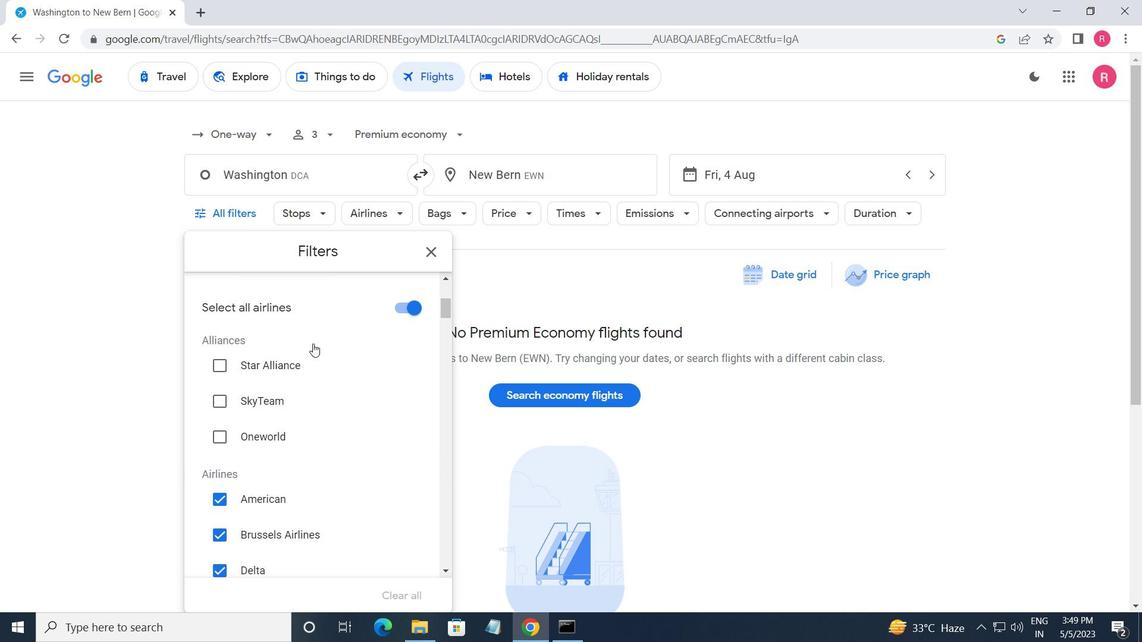 
Action: Mouse moved to (313, 345)
Screenshot: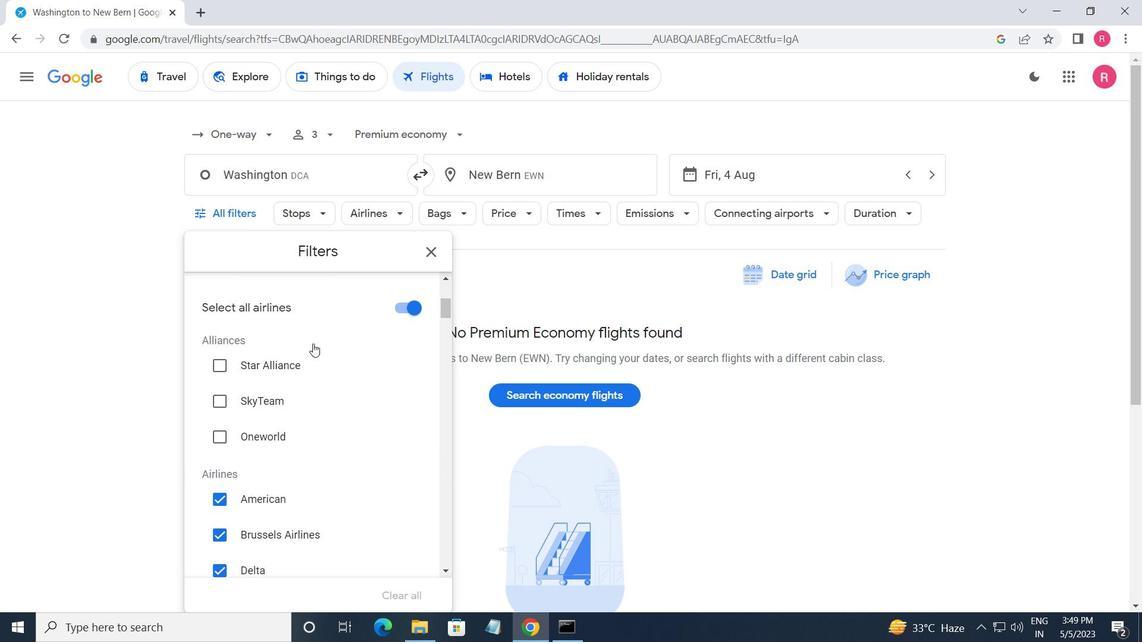 
Action: Mouse scrolled (313, 345) with delta (0, 0)
Screenshot: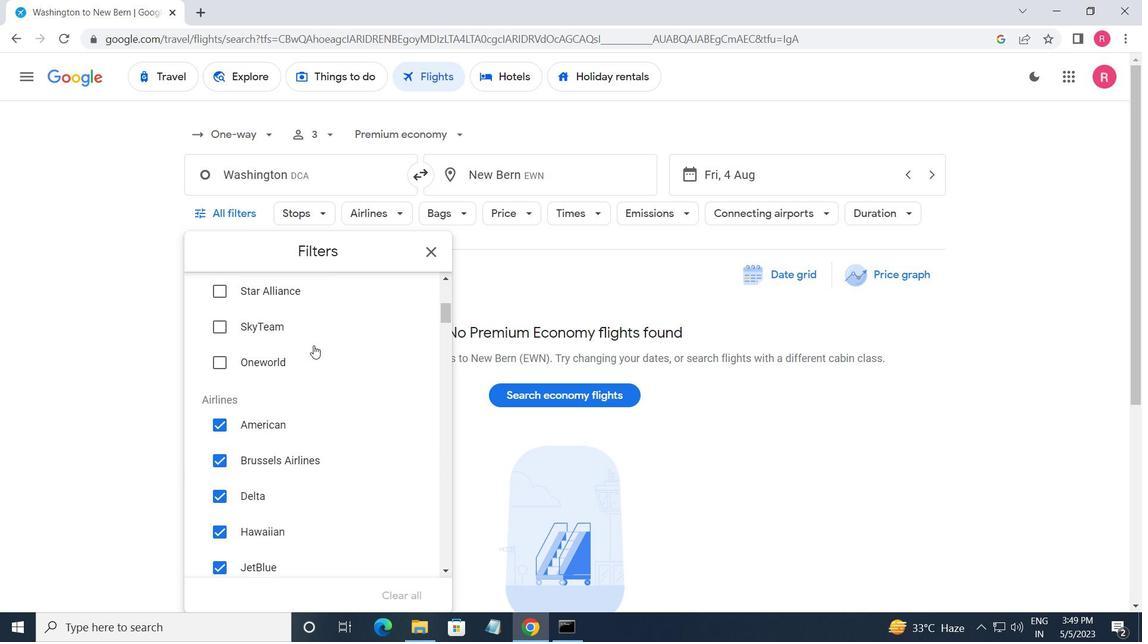 
Action: Mouse moved to (376, 492)
Screenshot: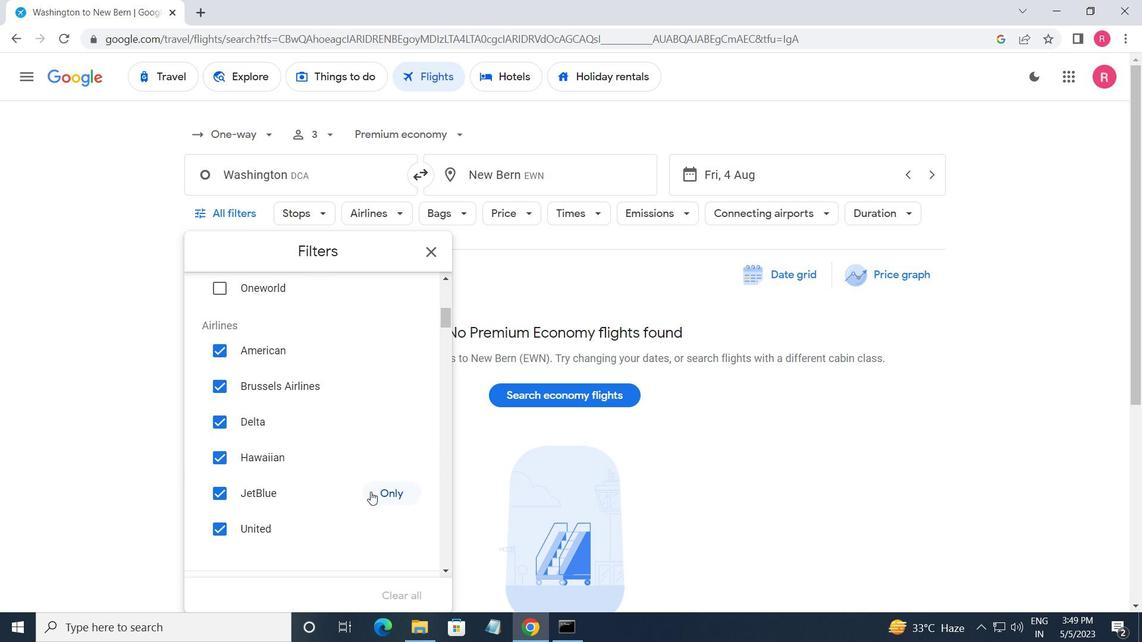
Action: Mouse pressed left at (376, 492)
Screenshot: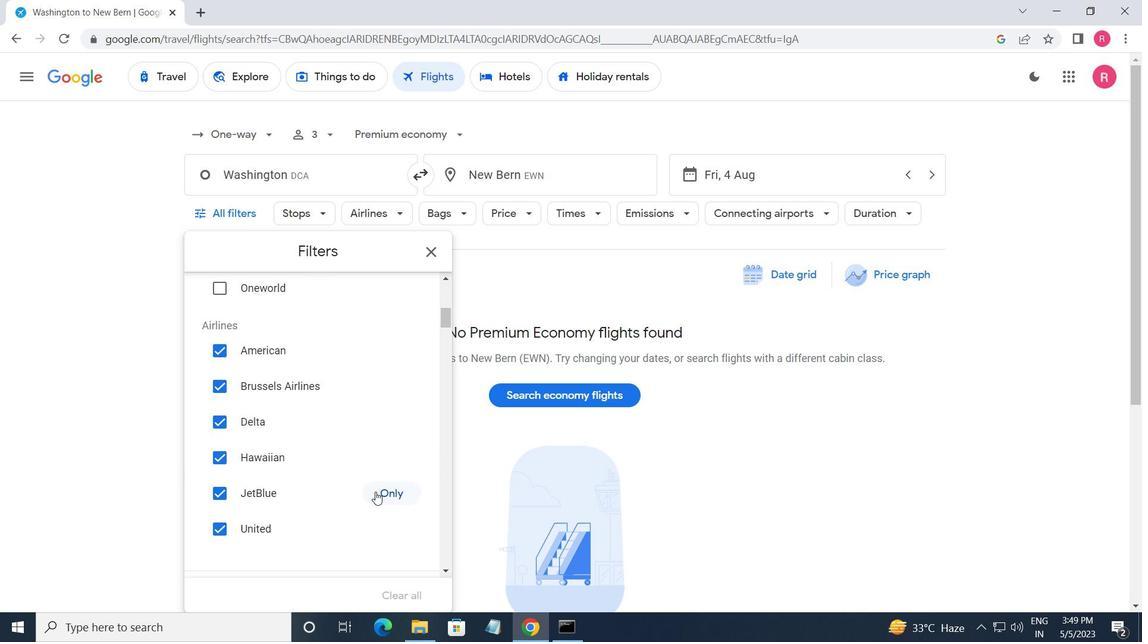 
Action: Mouse moved to (360, 440)
Screenshot: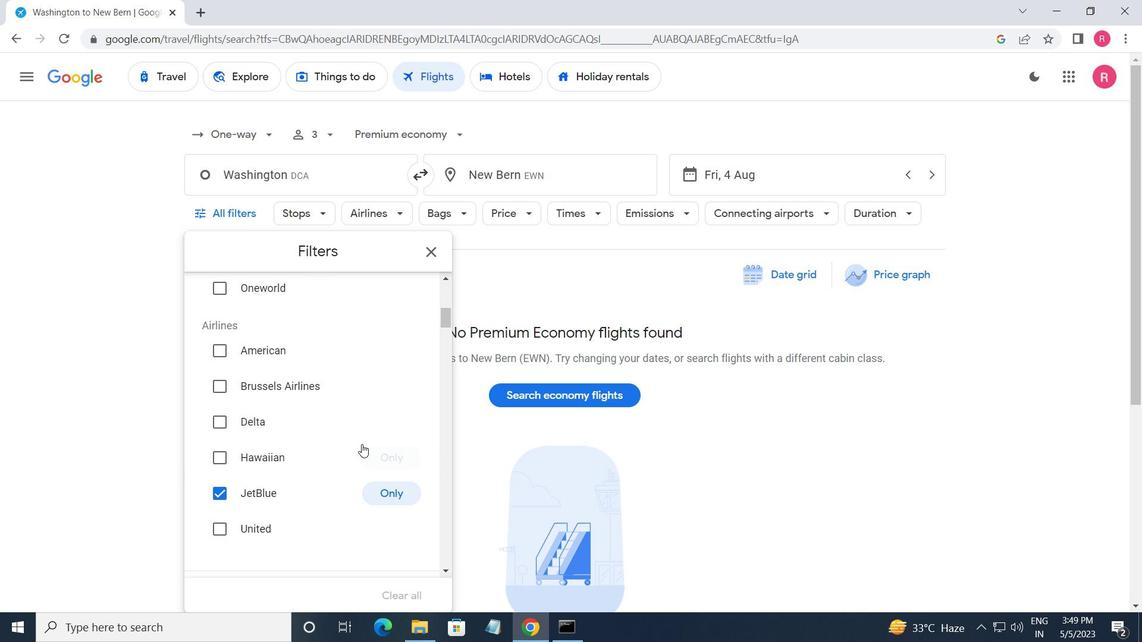 
Action: Mouse scrolled (360, 439) with delta (0, 0)
Screenshot: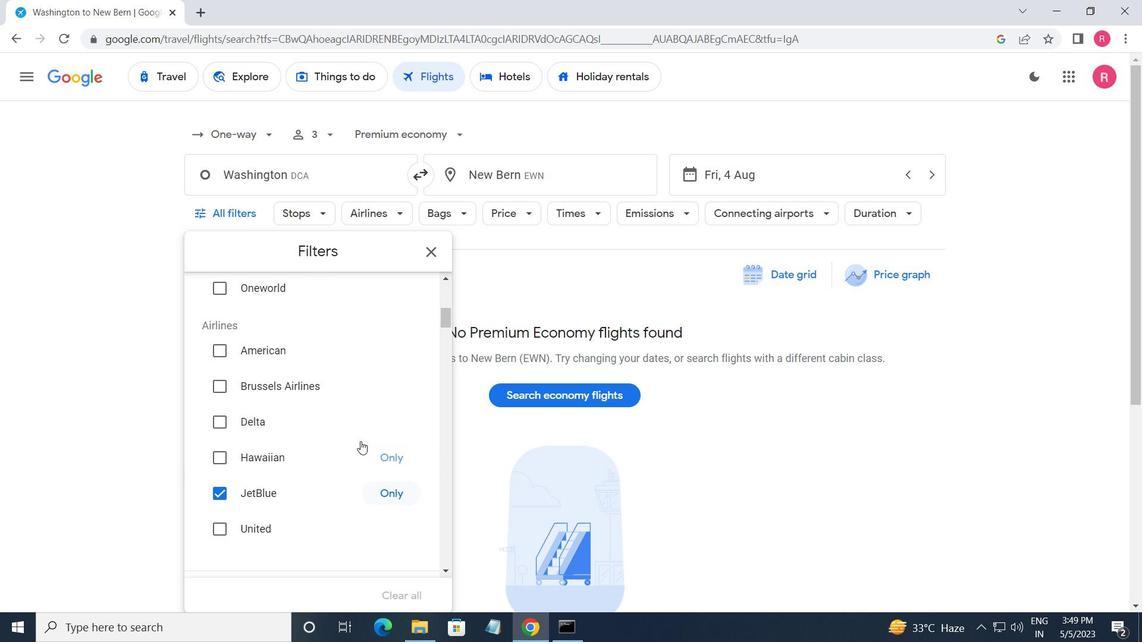 
Action: Mouse scrolled (360, 439) with delta (0, 0)
Screenshot: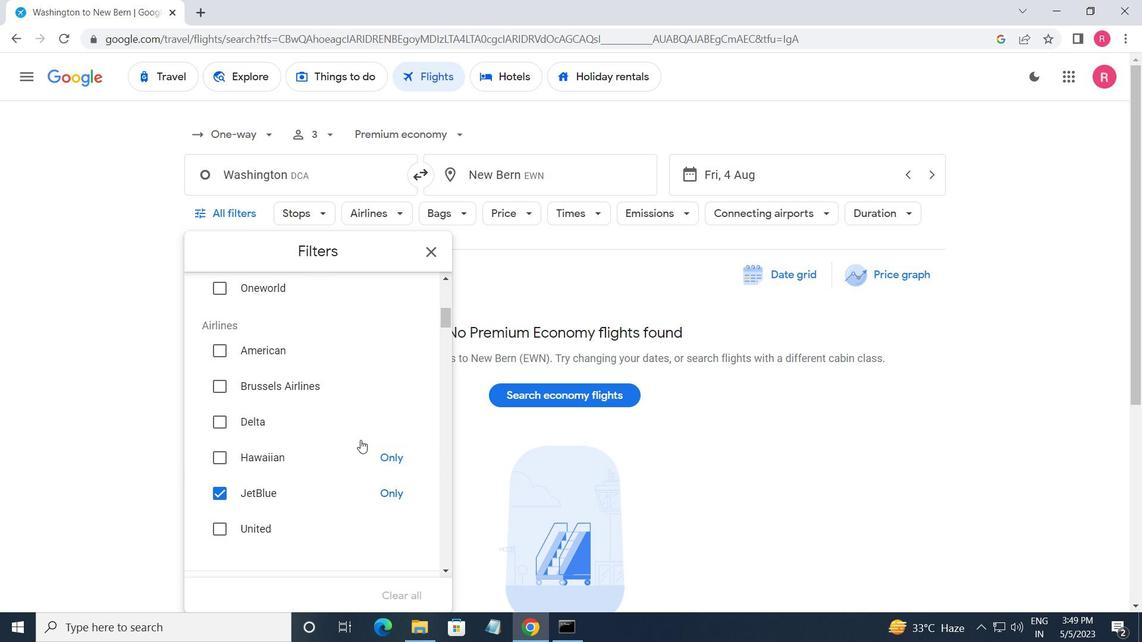 
Action: Mouse scrolled (360, 439) with delta (0, 0)
Screenshot: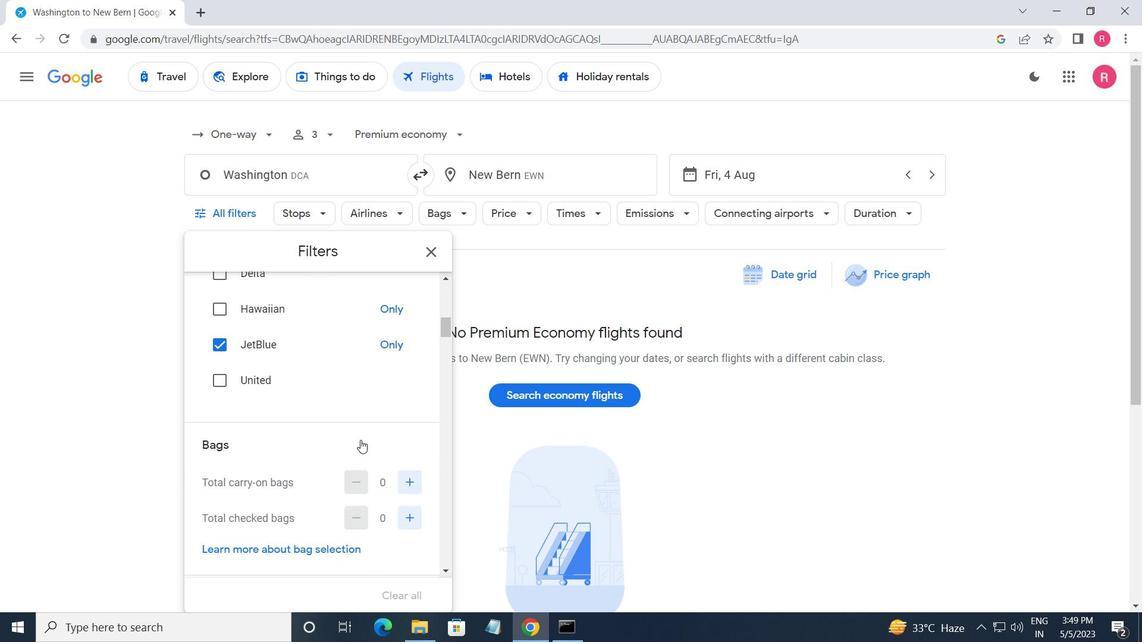 
Action: Mouse moved to (407, 413)
Screenshot: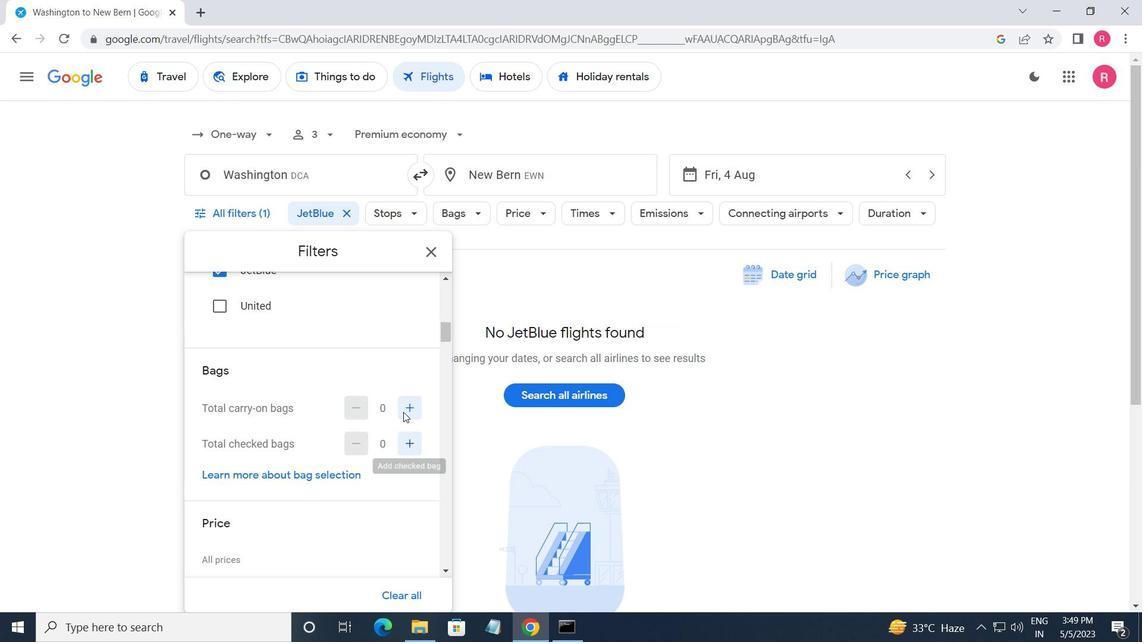 
Action: Mouse pressed left at (407, 413)
Screenshot: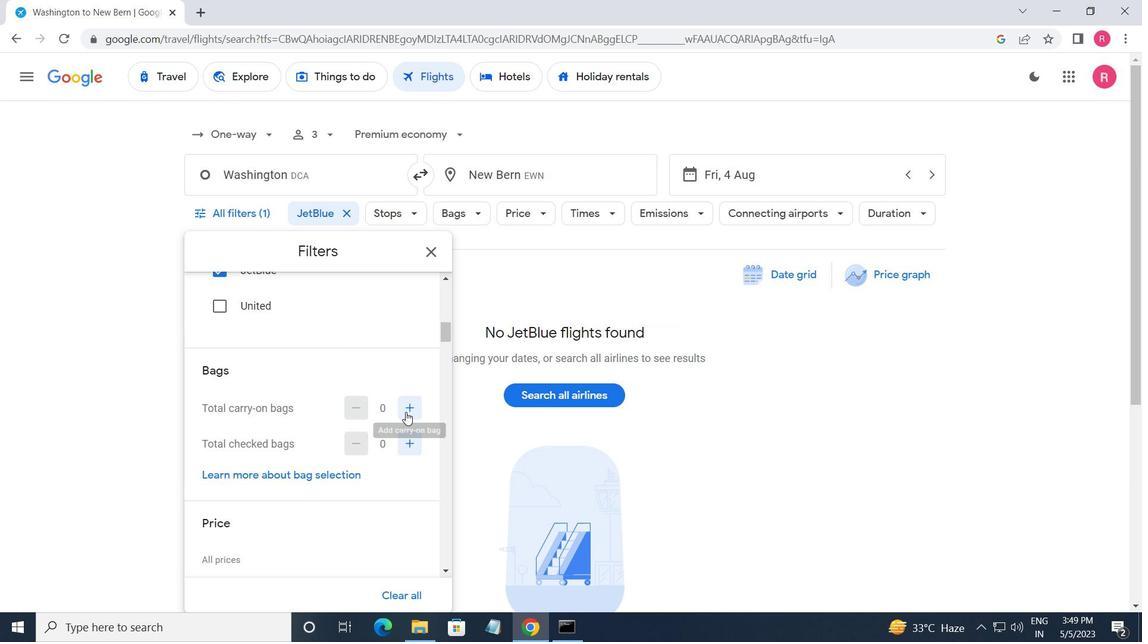 
Action: Mouse pressed left at (407, 413)
Screenshot: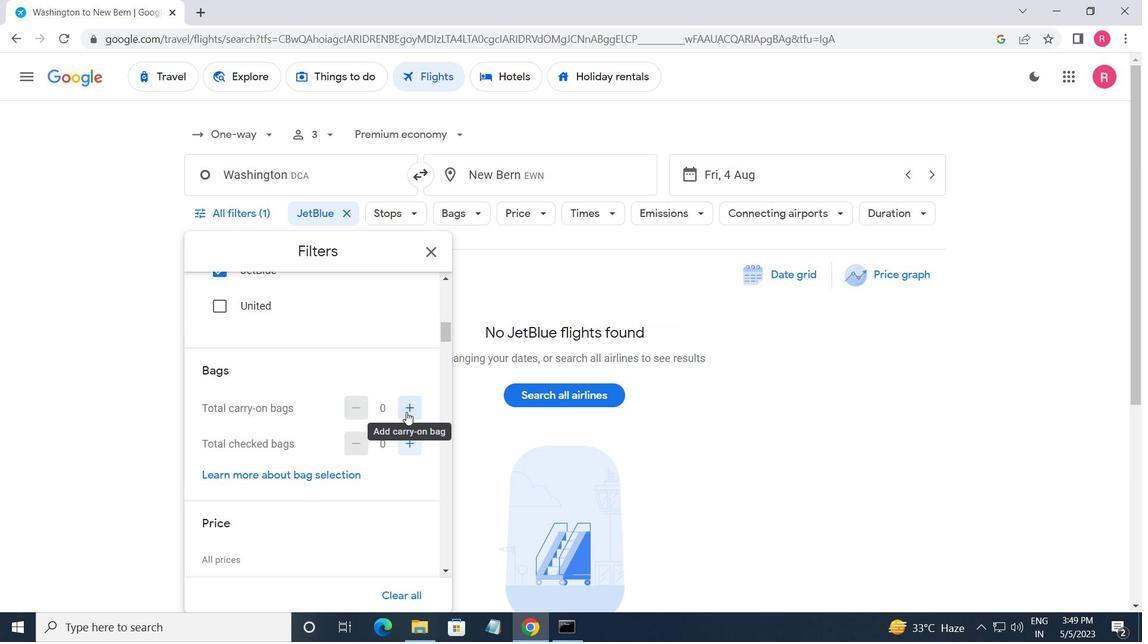 
Action: Mouse moved to (408, 448)
Screenshot: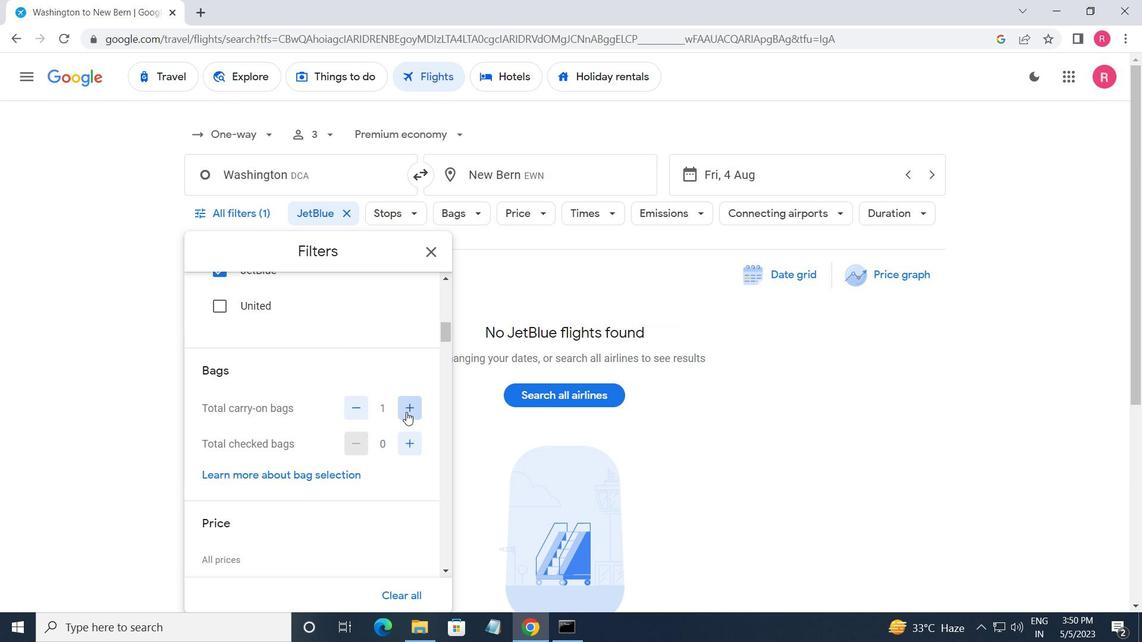 
Action: Mouse pressed left at (408, 448)
Screenshot: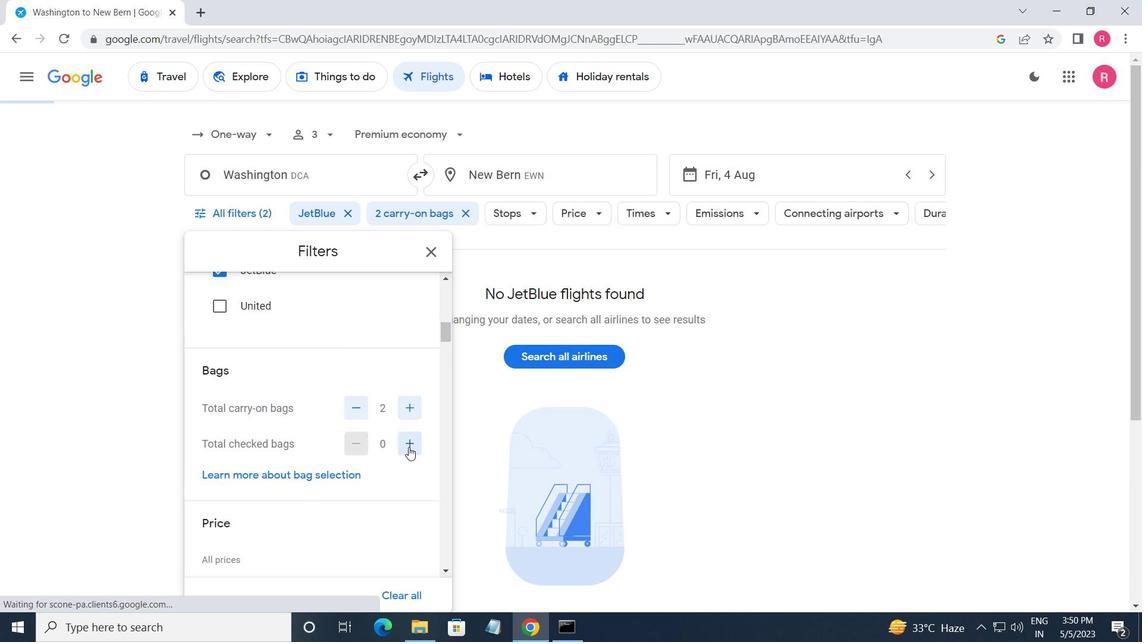 
Action: Mouse pressed left at (408, 448)
Screenshot: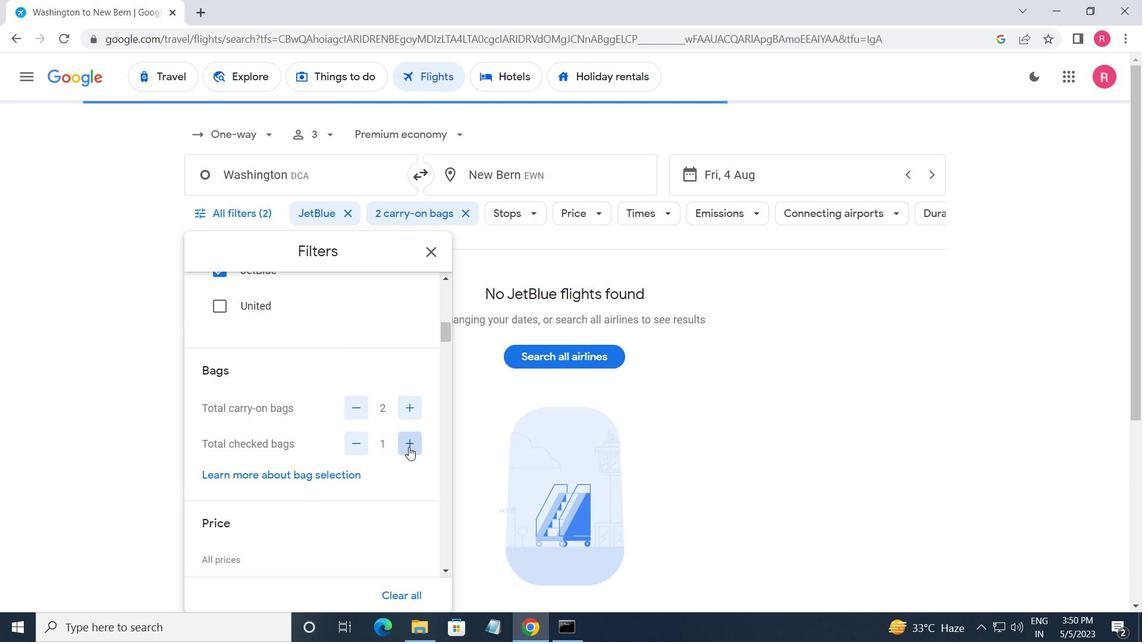 
Action: Mouse pressed left at (408, 448)
Screenshot: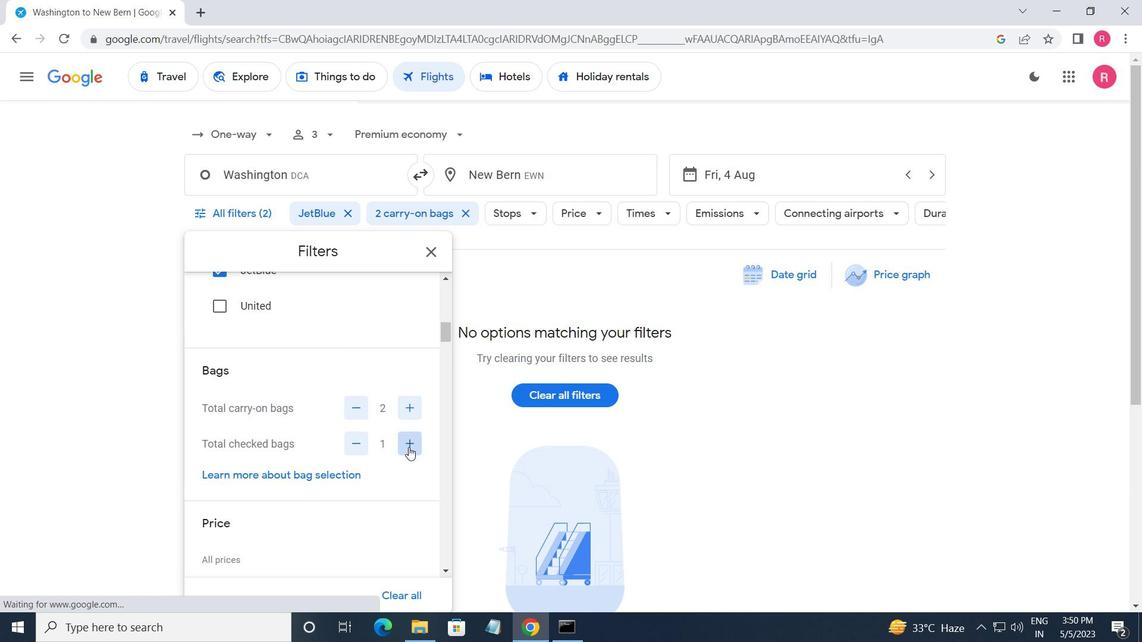 
Action: Mouse pressed left at (408, 448)
Screenshot: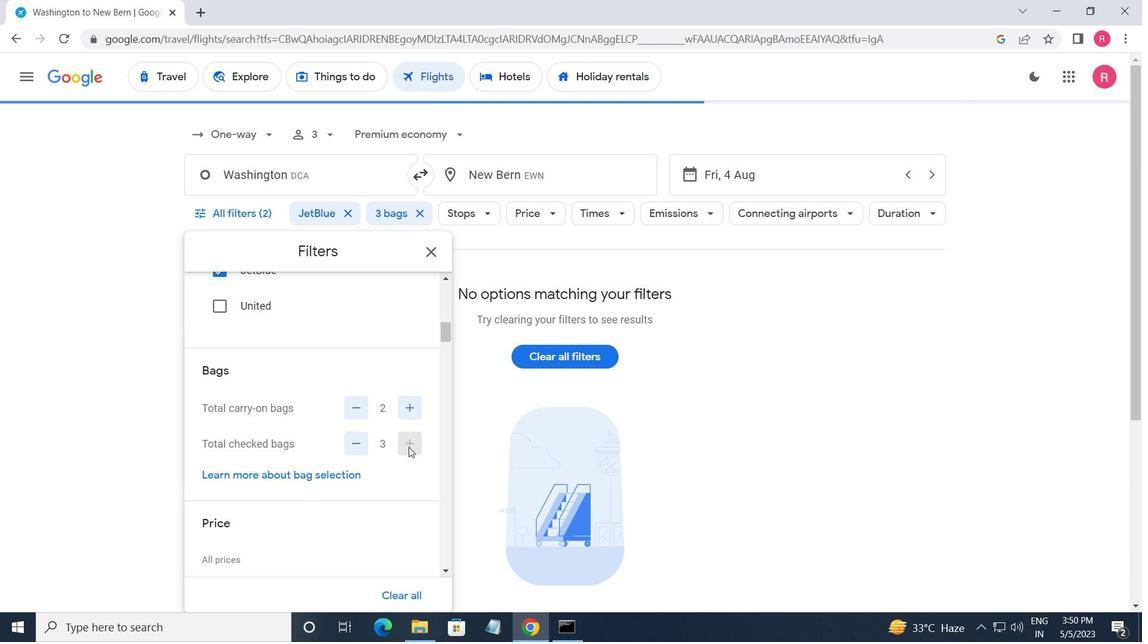 
Action: Mouse moved to (357, 365)
Screenshot: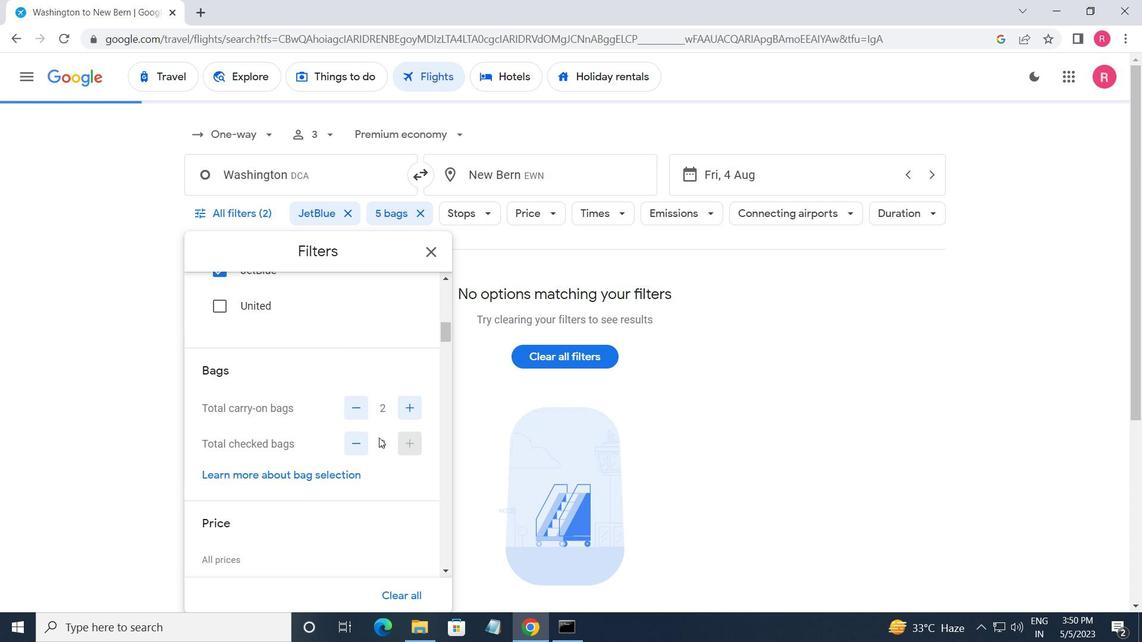 
Action: Mouse scrolled (357, 364) with delta (0, 0)
Screenshot: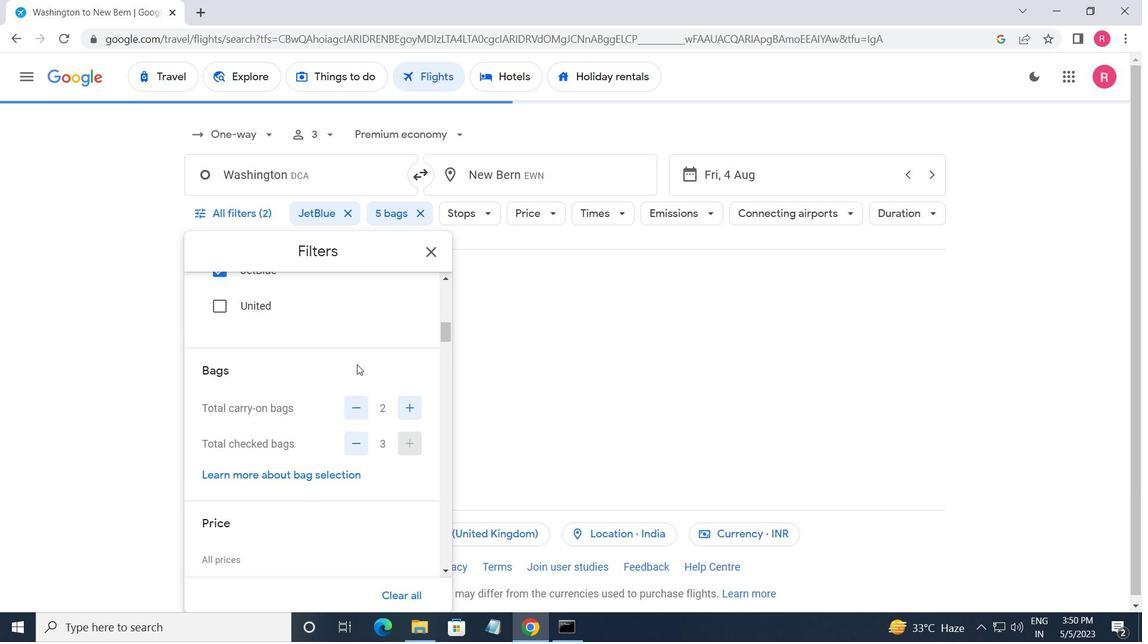 
Action: Mouse scrolled (357, 364) with delta (0, 0)
Screenshot: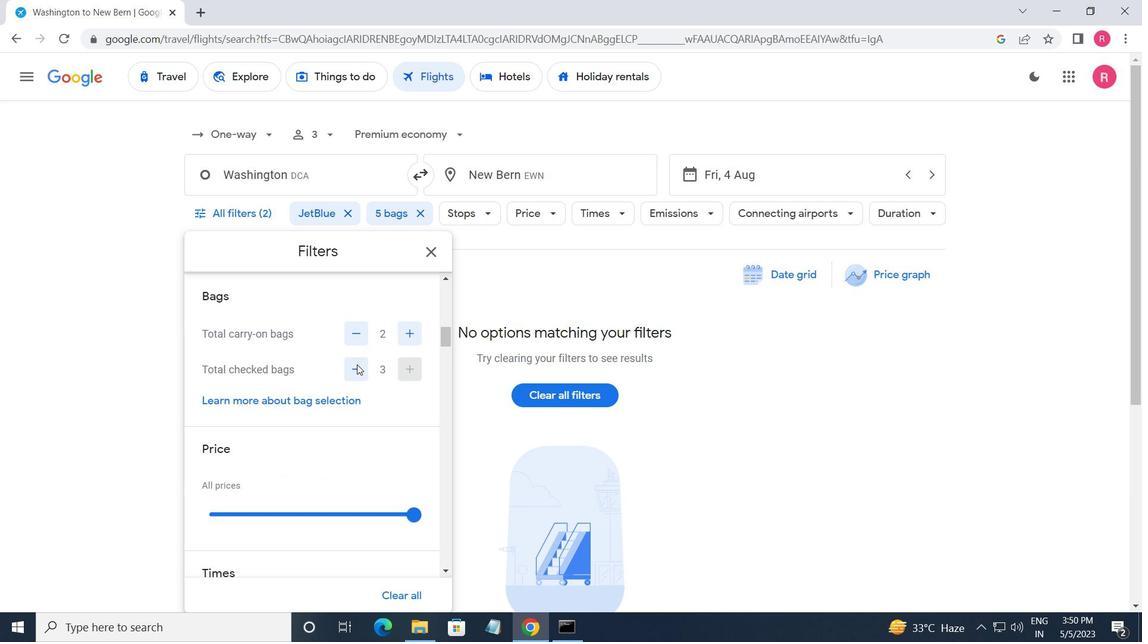 
Action: Mouse moved to (410, 444)
Screenshot: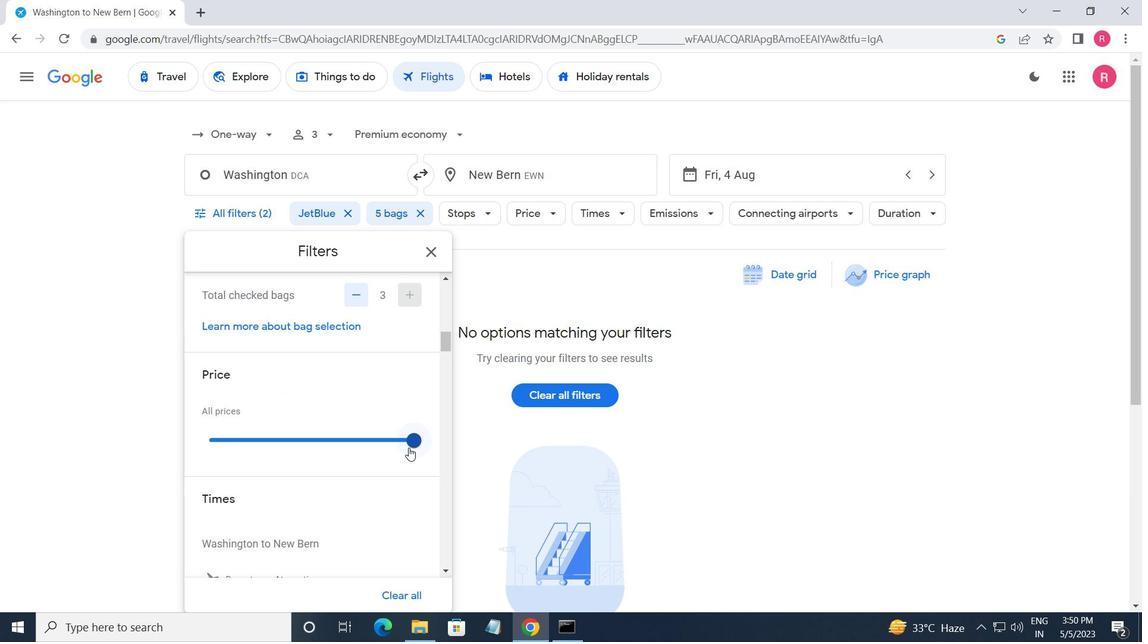 
Action: Mouse pressed left at (410, 444)
Screenshot: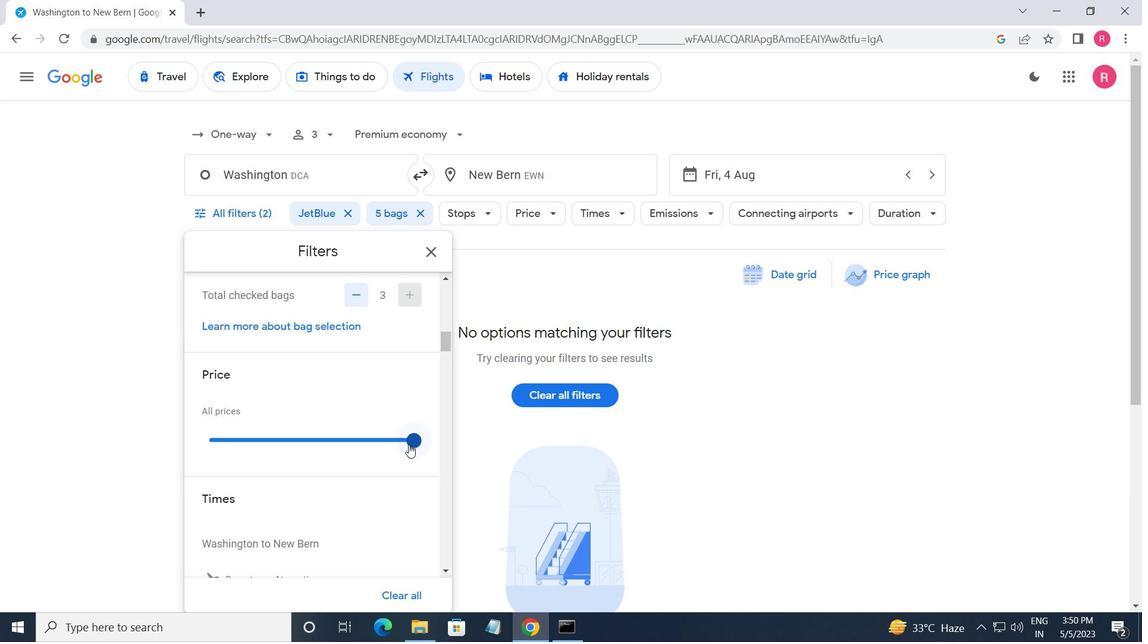 
Action: Mouse moved to (318, 347)
Screenshot: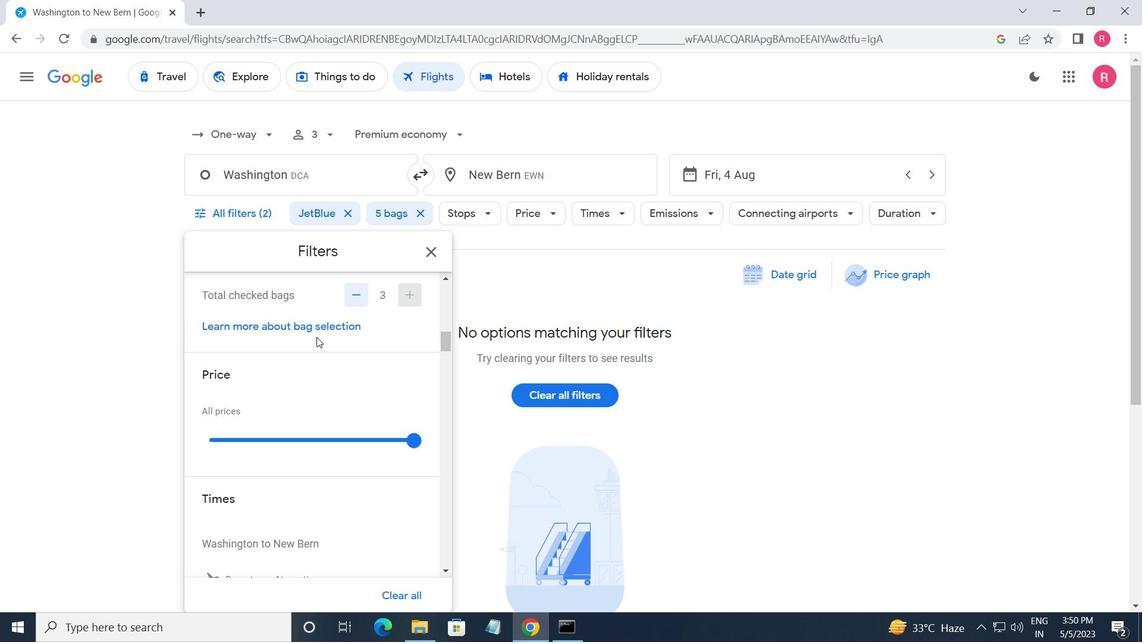 
Action: Mouse scrolled (318, 346) with delta (0, 0)
Screenshot: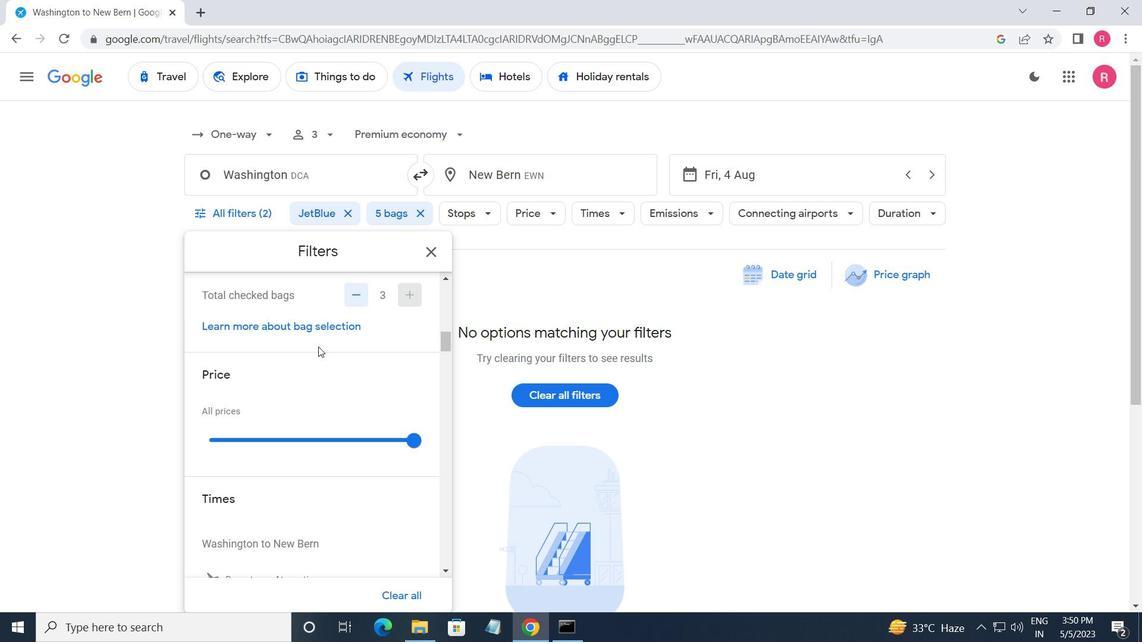 
Action: Mouse moved to (329, 347)
Screenshot: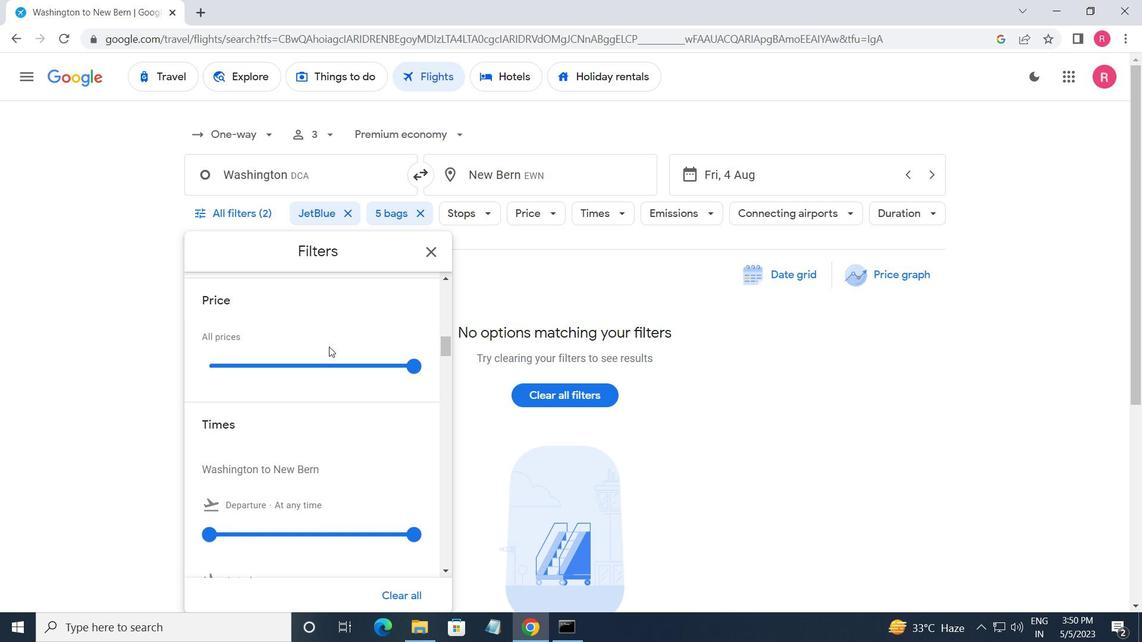 
Action: Mouse scrolled (329, 346) with delta (0, 0)
Screenshot: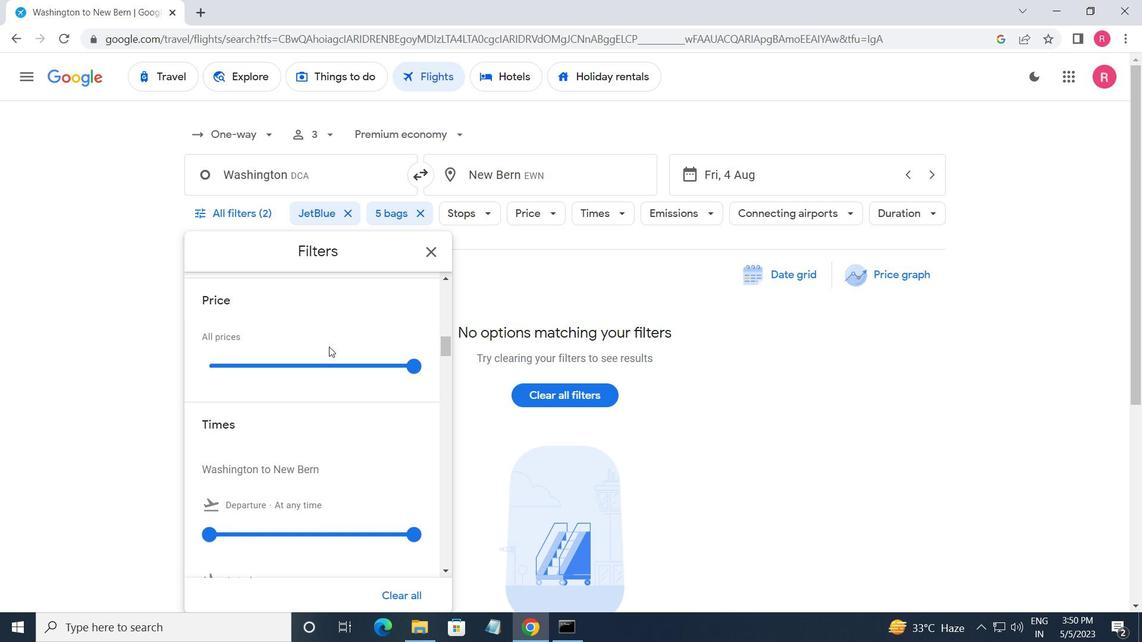 
Action: Mouse moved to (213, 454)
Screenshot: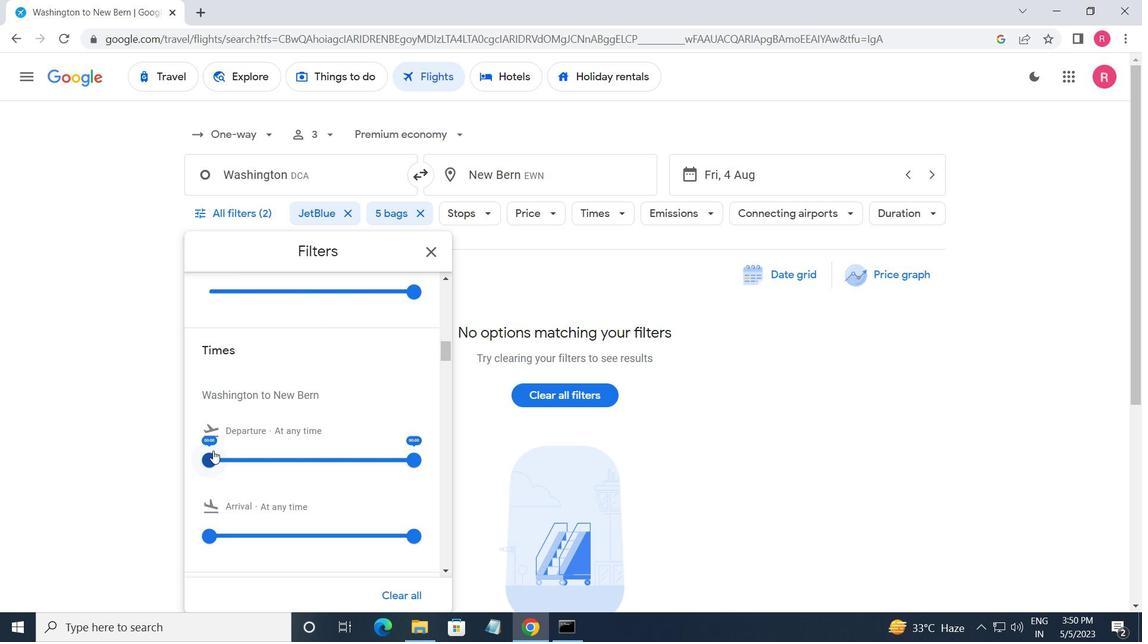 
Action: Mouse pressed left at (213, 454)
Screenshot: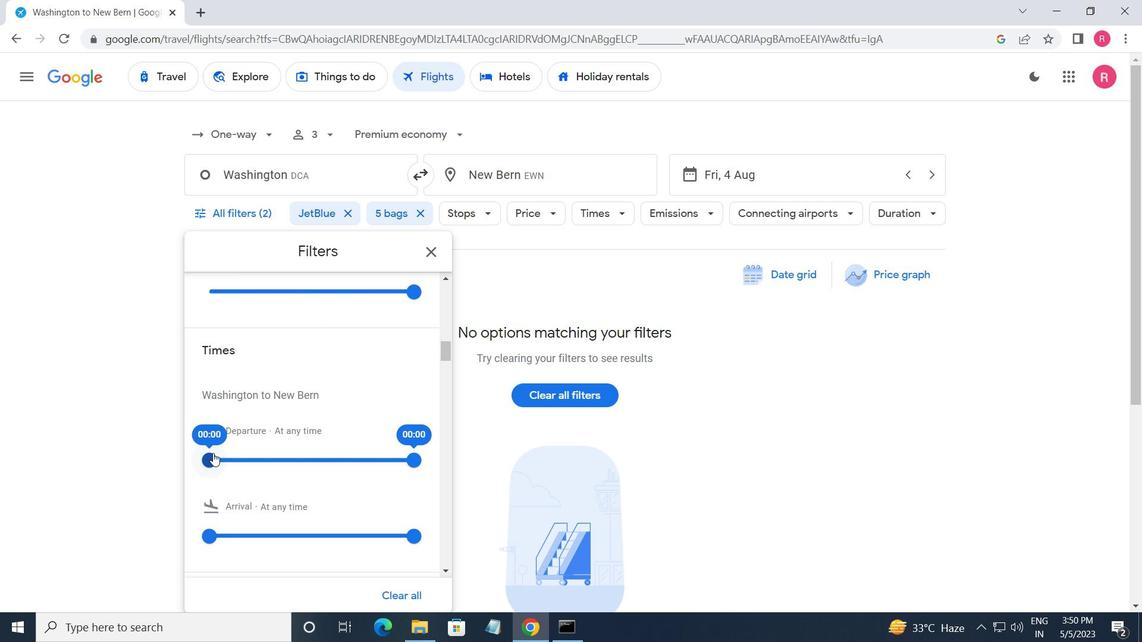 
Action: Mouse moved to (411, 464)
Screenshot: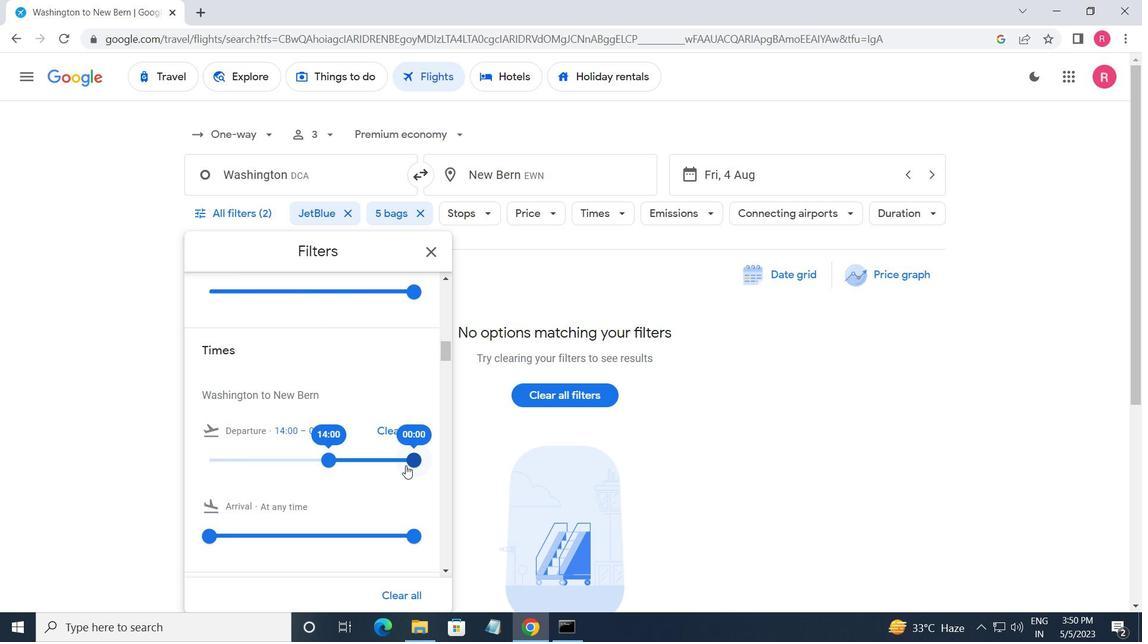 
Action: Mouse pressed left at (411, 464)
Screenshot: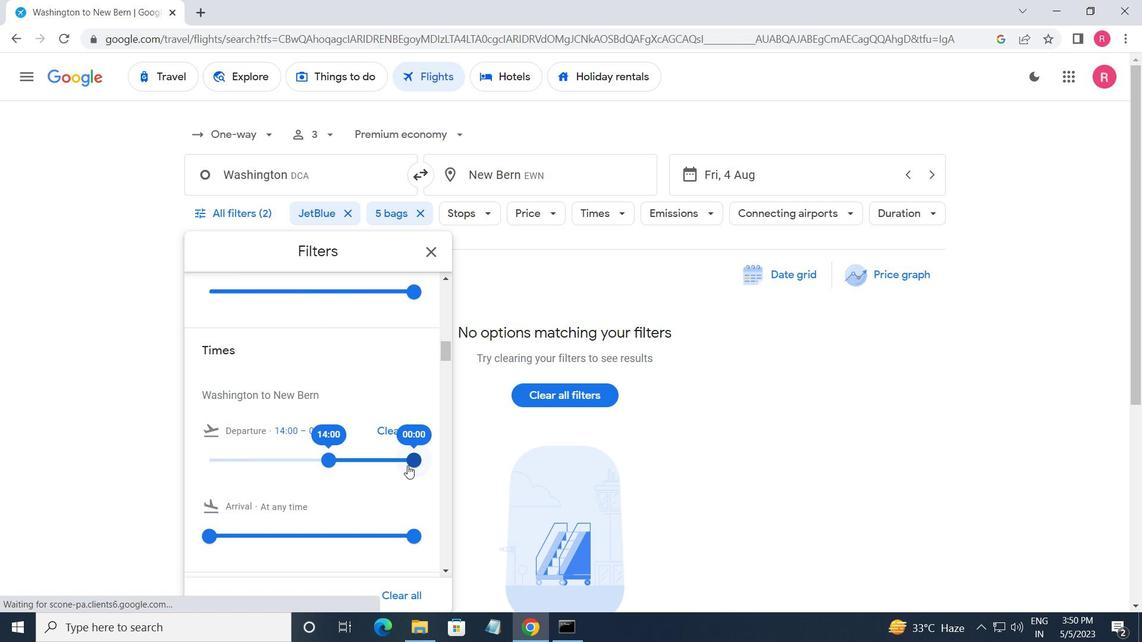 
Action: Mouse moved to (429, 254)
Screenshot: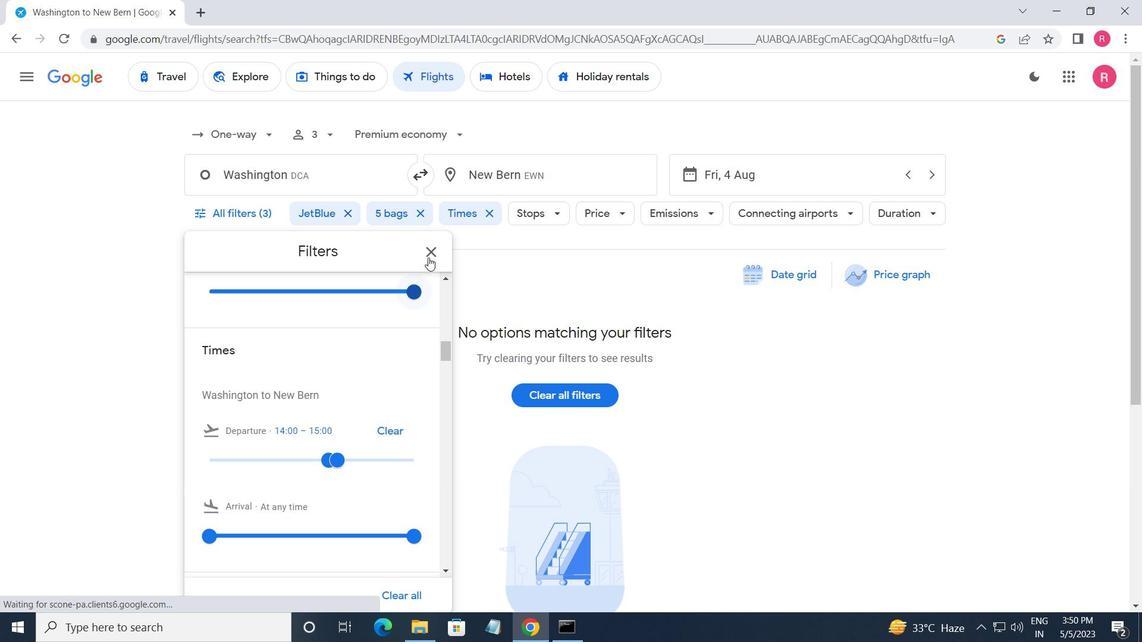 
Action: Mouse pressed left at (429, 254)
Screenshot: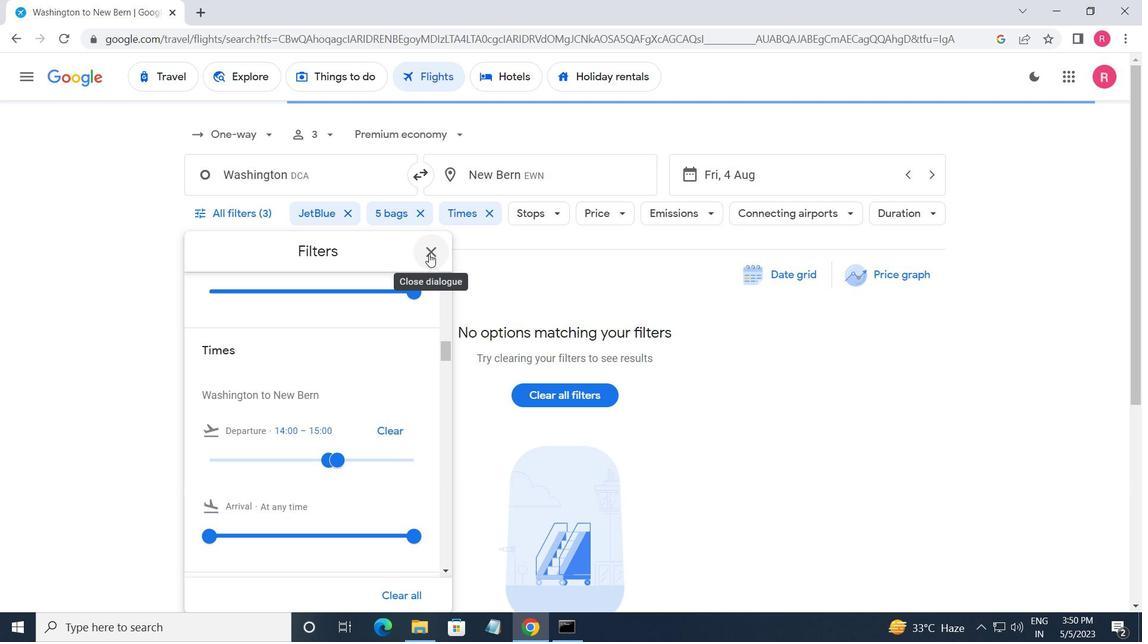 
